 Task: Open an excel sheet and write heading  Sparkle Sales. Add 10 people name  'Joshua Rivera, Zoey Coleman, Ryan Wright, Addison Bailey, Jonathan Simmons, Brooklyn Ward, Caleb Barnes, Audrey Collins, Gabriel Perry, Sofia Bell'Item code in between  1005-1056. Product range in between  1000-5000. Add Products   ASICS Shoe, Brooks Shoe, Clarks Shoe, Crocs Shoe, Dr. Martens Shoe, Ecco Shoe, Fila Shoe, Hush Puppies Shoe, Jordan Shoe, K-Swiss Shoe.Choose quantity  2 to 5 commission 2 percent Total Add Amount. Save page  Sparkle Sales templetes book
Action: Mouse moved to (119, 175)
Screenshot: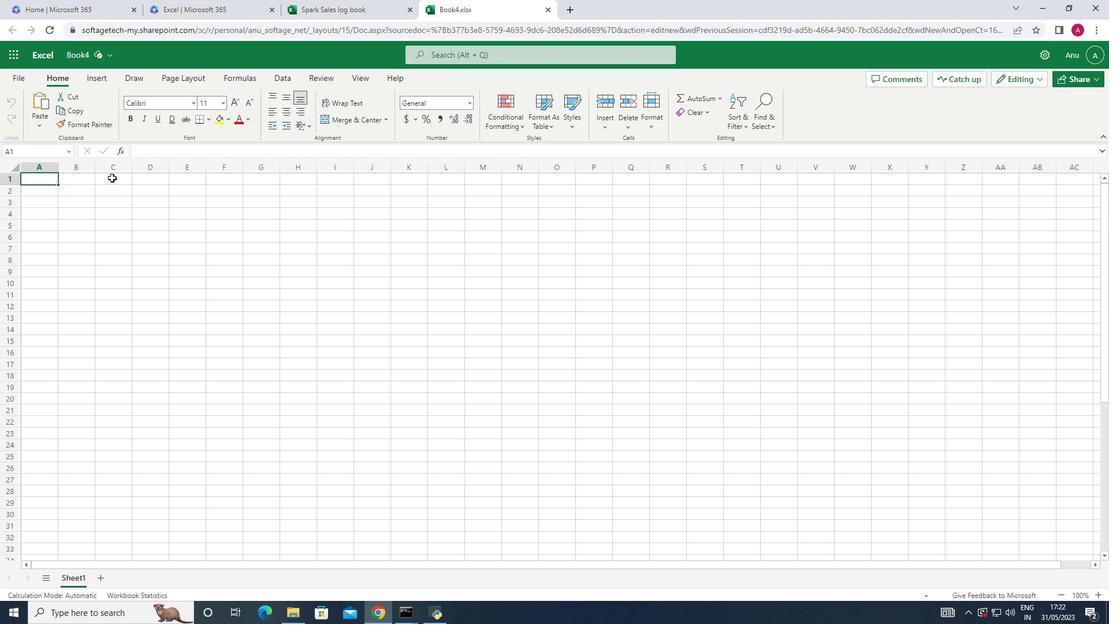 
Action: Mouse pressed left at (119, 175)
Screenshot: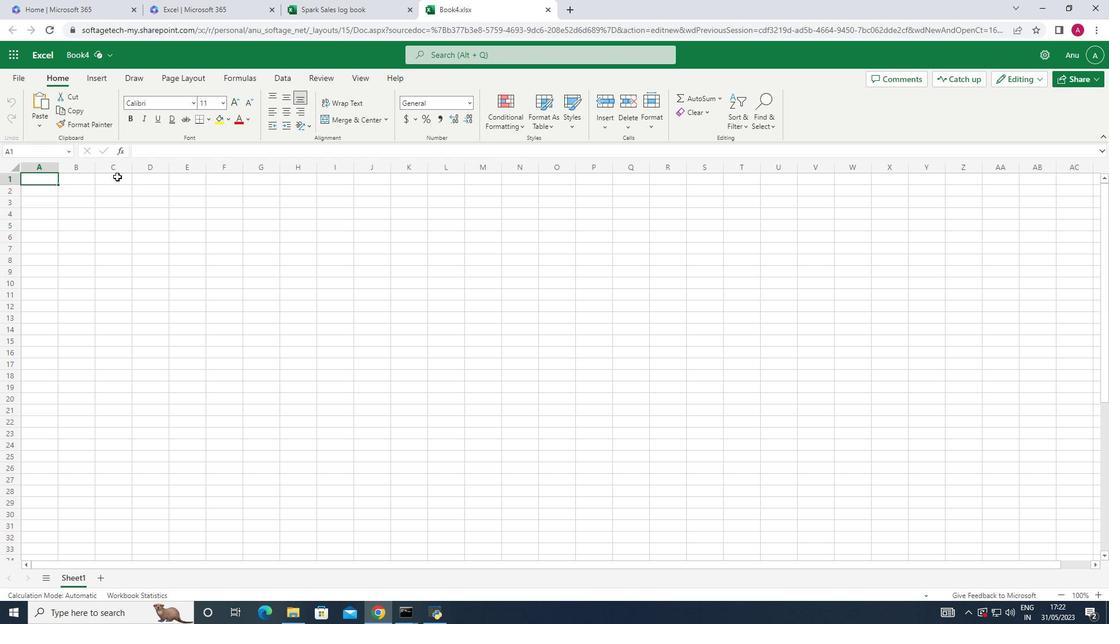 
Action: Key pressed <Key.shift>Sparkle<Key.space><Key.shift>Sales
Screenshot: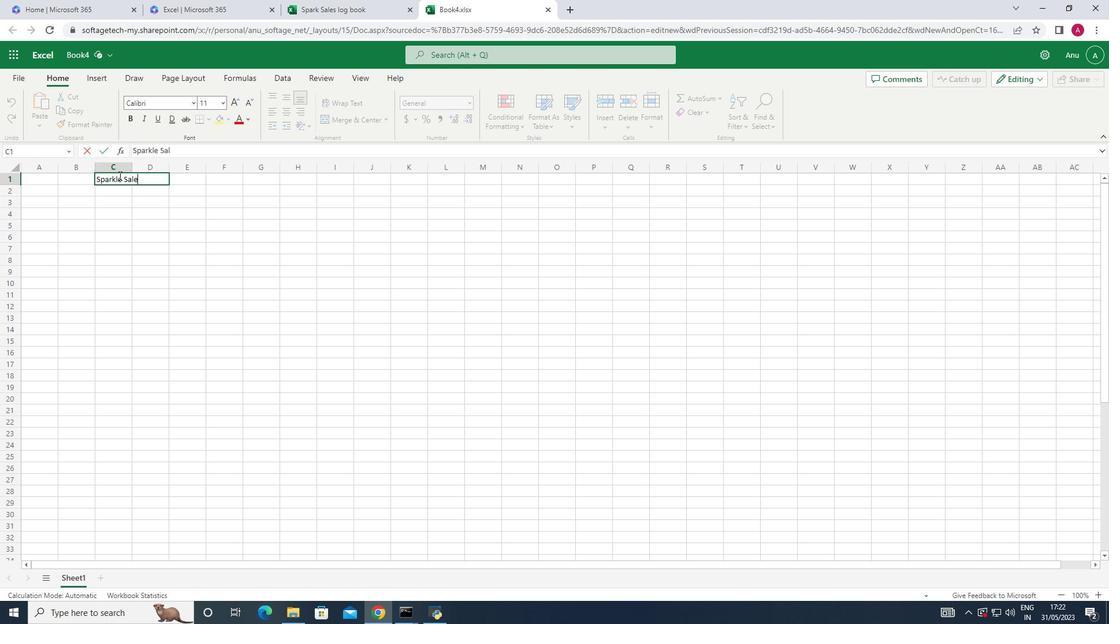 
Action: Mouse moved to (35, 193)
Screenshot: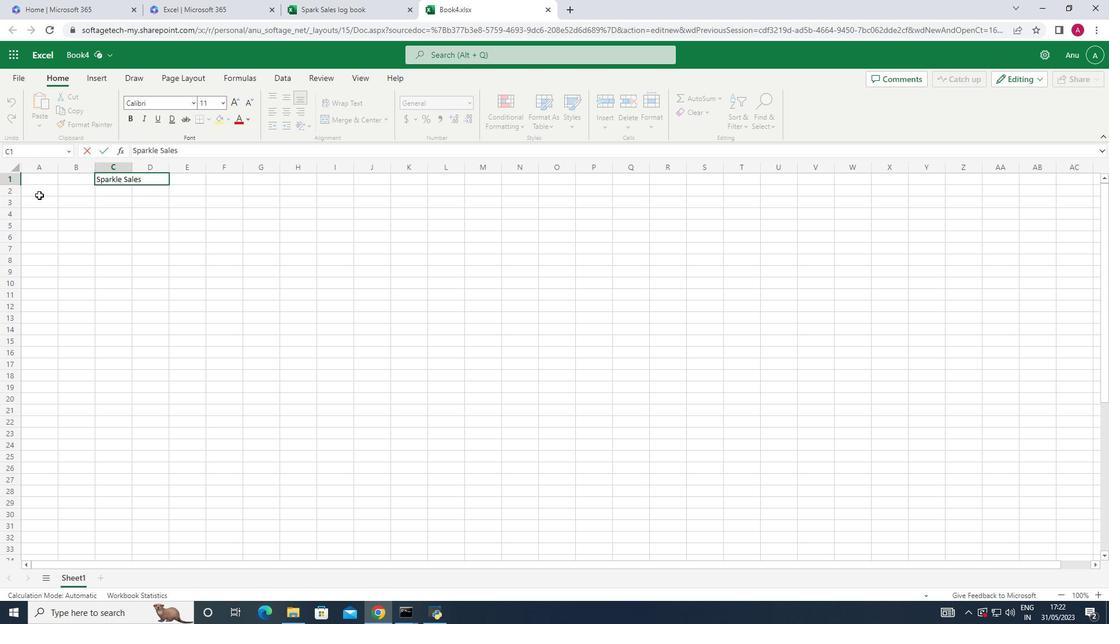 
Action: Mouse pressed left at (35, 193)
Screenshot: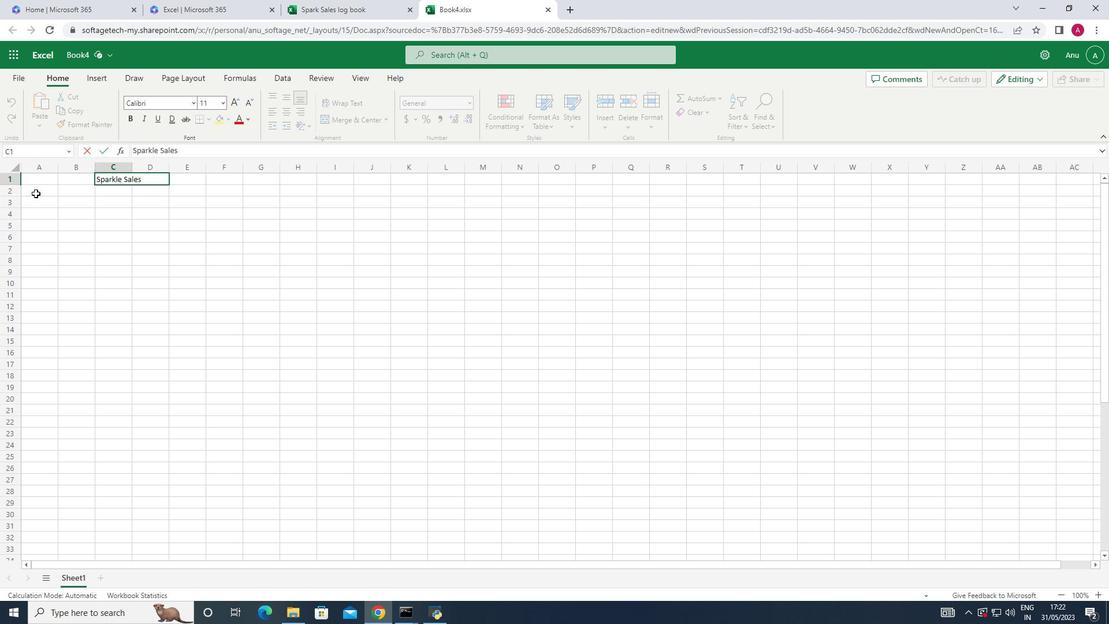 
Action: Key pressed <Key.shift>Name<Key.down><Key.shift>Joshua<Key.space><Key.shift>Rivera<Key.down><Key.shift><Key.shift>Zoey<Key.space><Key.shift><Key.shift><Key.shift>Coleman<Key.down><Key.shift>Ryan<Key.space><Key.shift>Wright<Key.down><Key.shift>Addison<Key.space><Key.shift>Bailey<Key.down><Key.shift_r><Key.shift_r><Key.shift_r><Key.shift_r><Key.shift_r><Key.shift_r><Key.shift_r><Key.shift_r>Jonathan<Key.space><Key.shift>Simmona<Key.backspace>s<Key.down><Key.shift><Key.shift><Key.shift><Key.shift><Key.shift><Key.shift><Key.shift><Key.shift><Key.shift><Key.shift><Key.shift><Key.shift><Key.shift><Key.shift><Key.shift><Key.shift><Key.shift>Brooklyn<Key.space><Key.shift>Ward<Key.down><Key.shift>Caleb<Key.space><Key.shift>Be<Key.backspace>arnes<Key.down><Key.shift>Audrey<Key.space><Key.shift>Collins<Key.down><Key.shift><Key.shift><Key.shift>Gabriel<Key.space><Key.shift_r>Peer<Key.backspace><Key.backspace>rry<Key.down><Key.shift>Sofia<Key.space><Key.shift>Bell
Screenshot: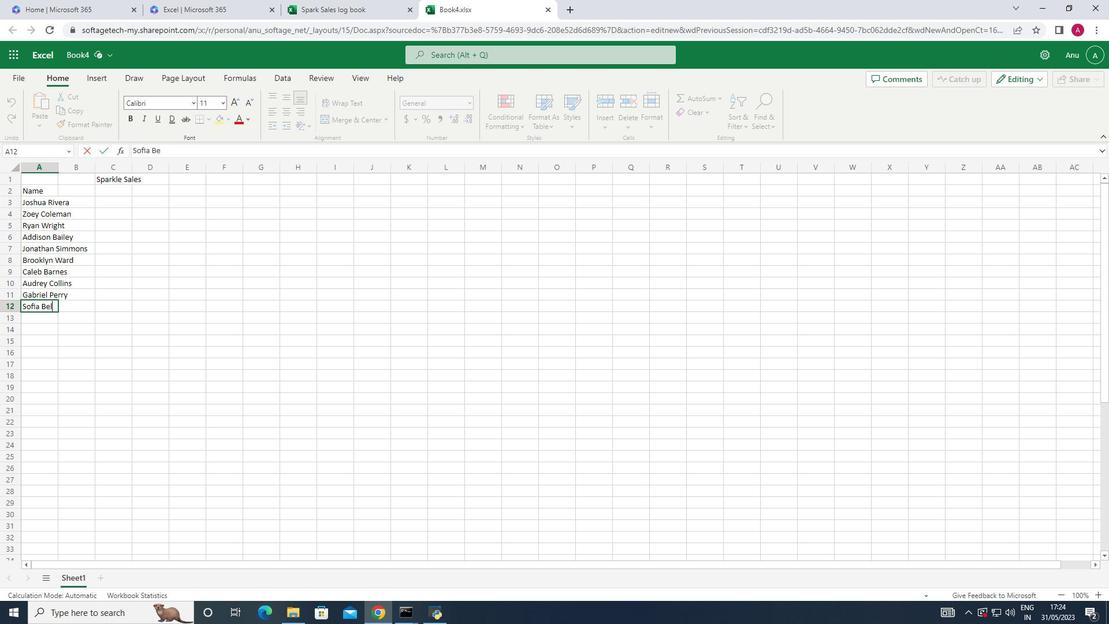 
Action: Mouse moved to (57, 170)
Screenshot: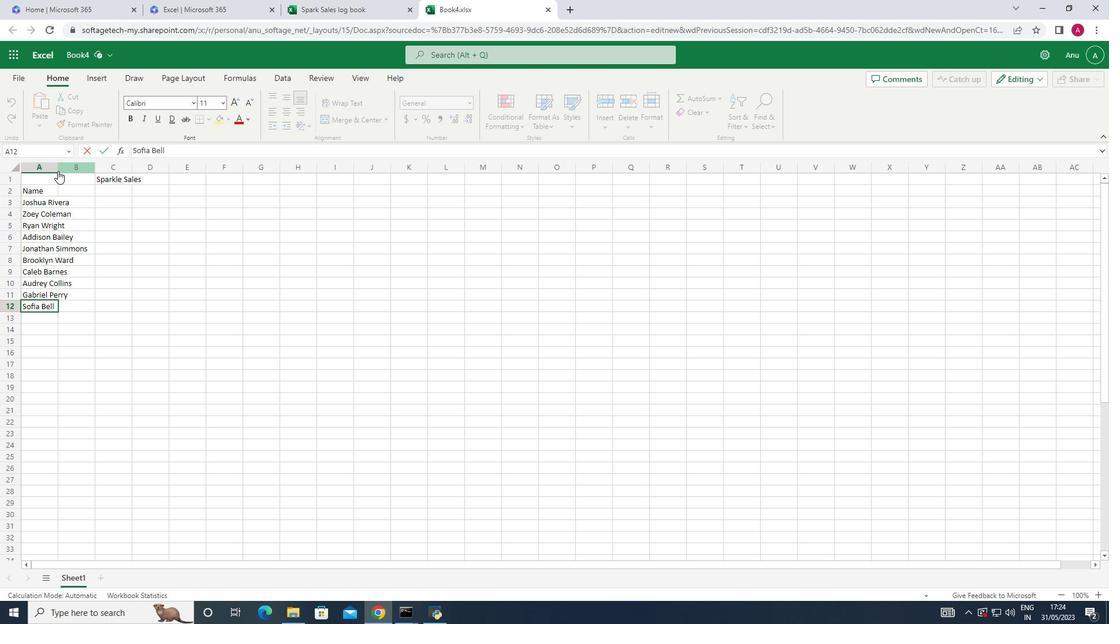 
Action: Mouse pressed left at (57, 170)
Screenshot: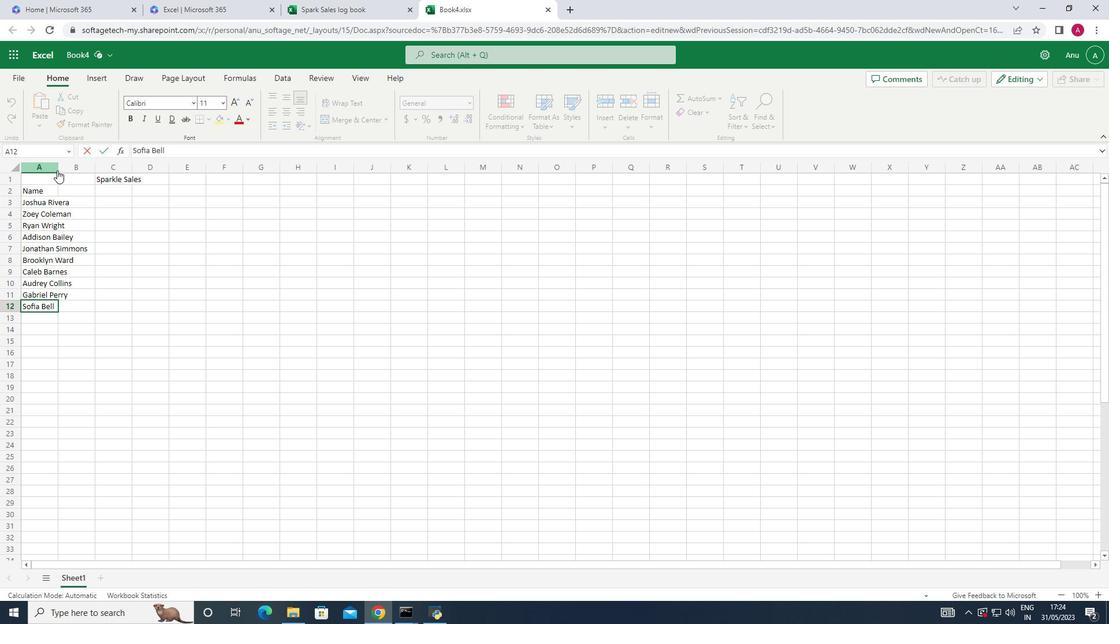 
Action: Mouse moved to (55, 166)
Screenshot: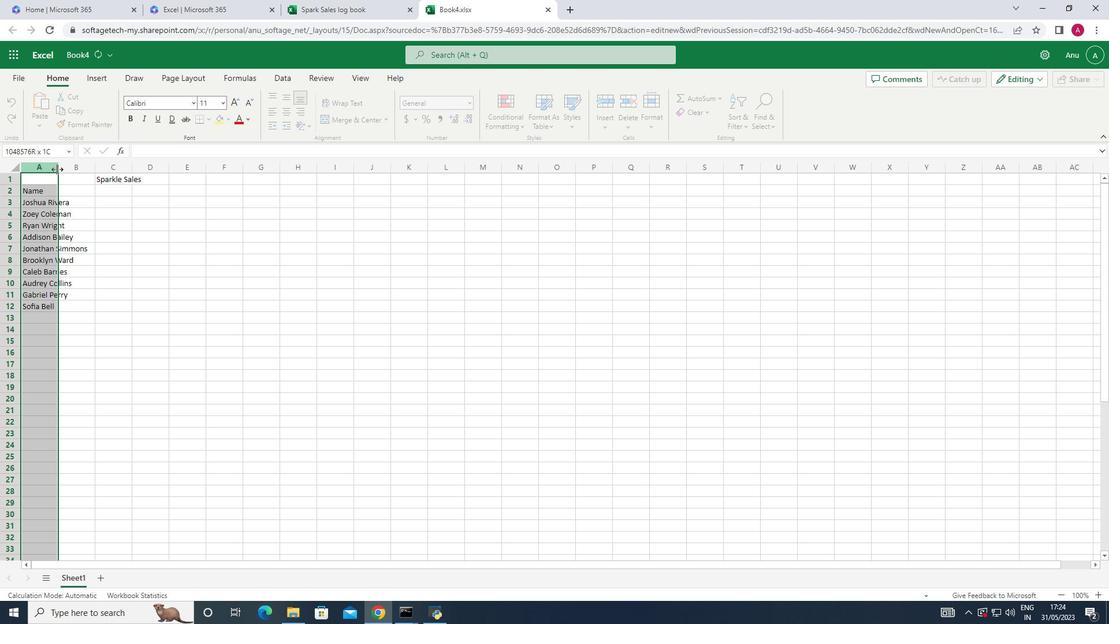 
Action: Mouse pressed left at (55, 166)
Screenshot: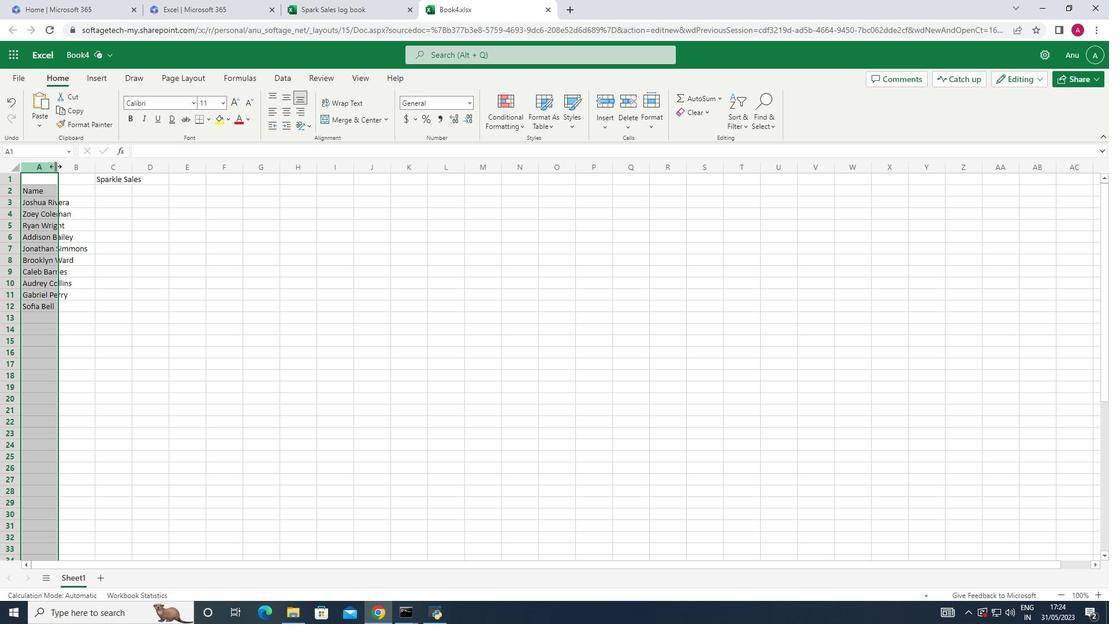 
Action: Mouse pressed left at (55, 166)
Screenshot: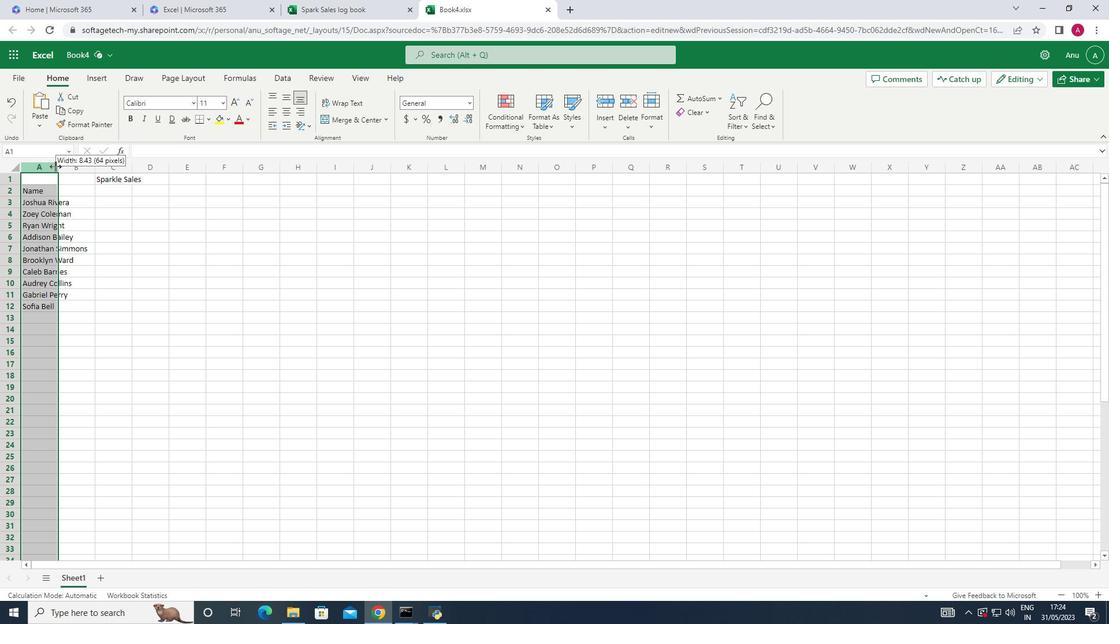 
Action: Mouse moved to (108, 194)
Screenshot: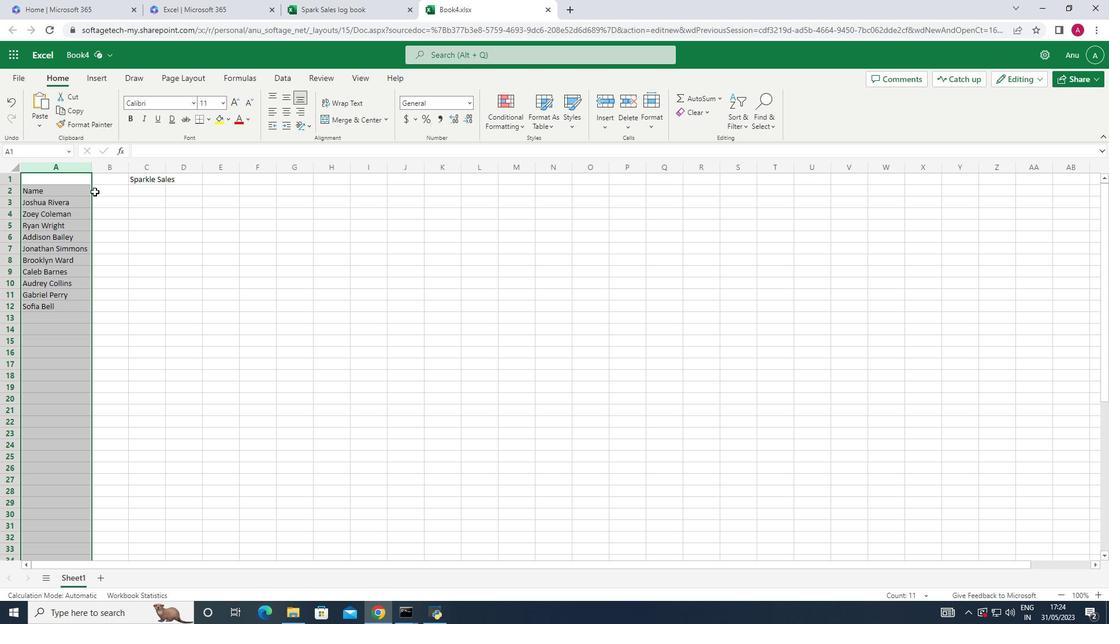 
Action: Mouse pressed left at (108, 194)
Screenshot: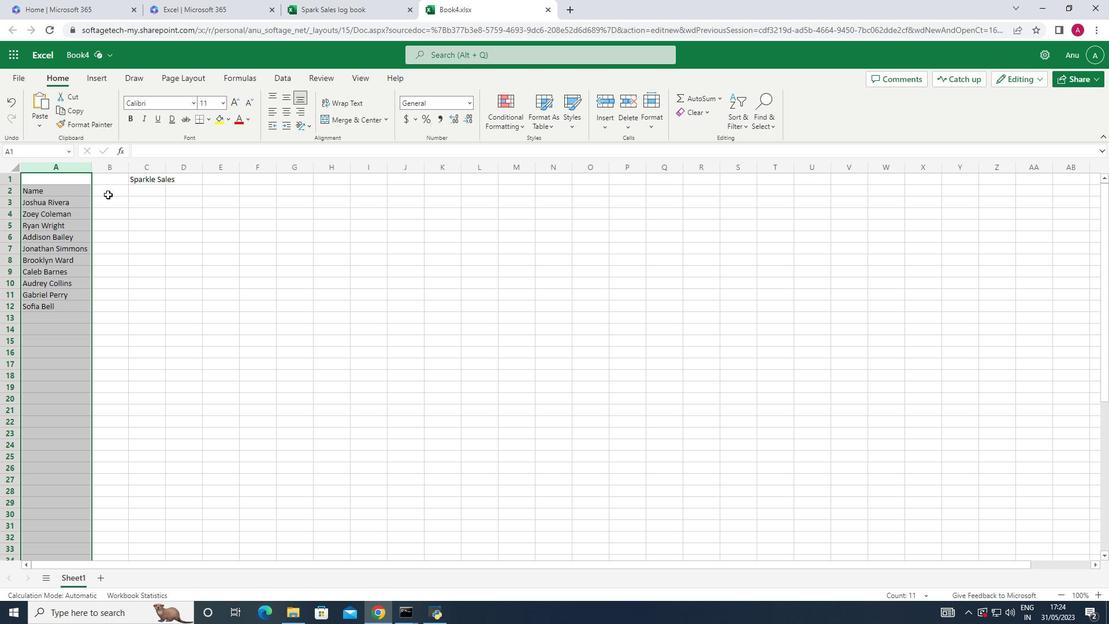 
Action: Key pressed <Key.shift_r>Item<Key.space><Key.shift>Code<Key.down>1005<Key.down>1008<Key.down>1010<Key.down>1026<Key.down>1030<Key.down>1032<Key.down>1045<Key.down>1047<Key.down>1050<Key.down>1056
Screenshot: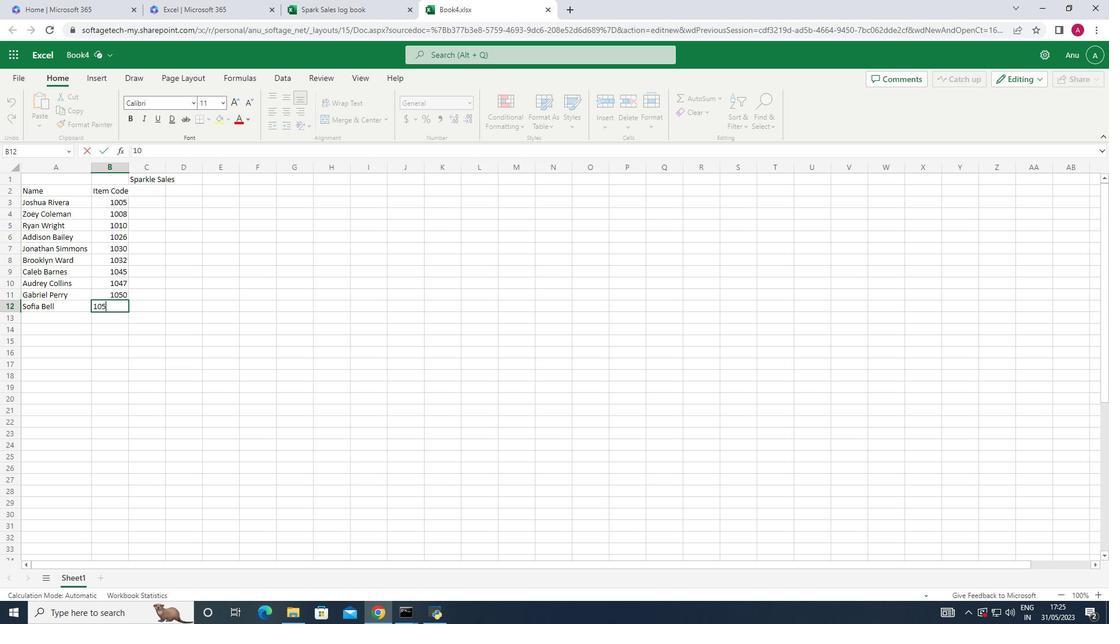 
Action: Mouse moved to (139, 195)
Screenshot: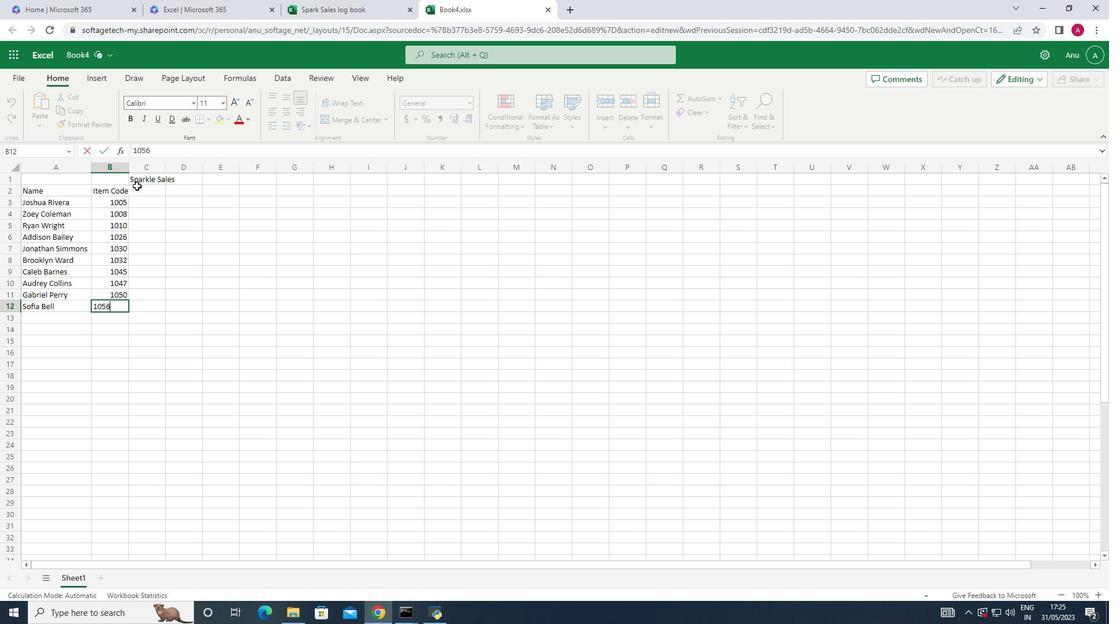 
Action: Mouse pressed left at (139, 195)
Screenshot: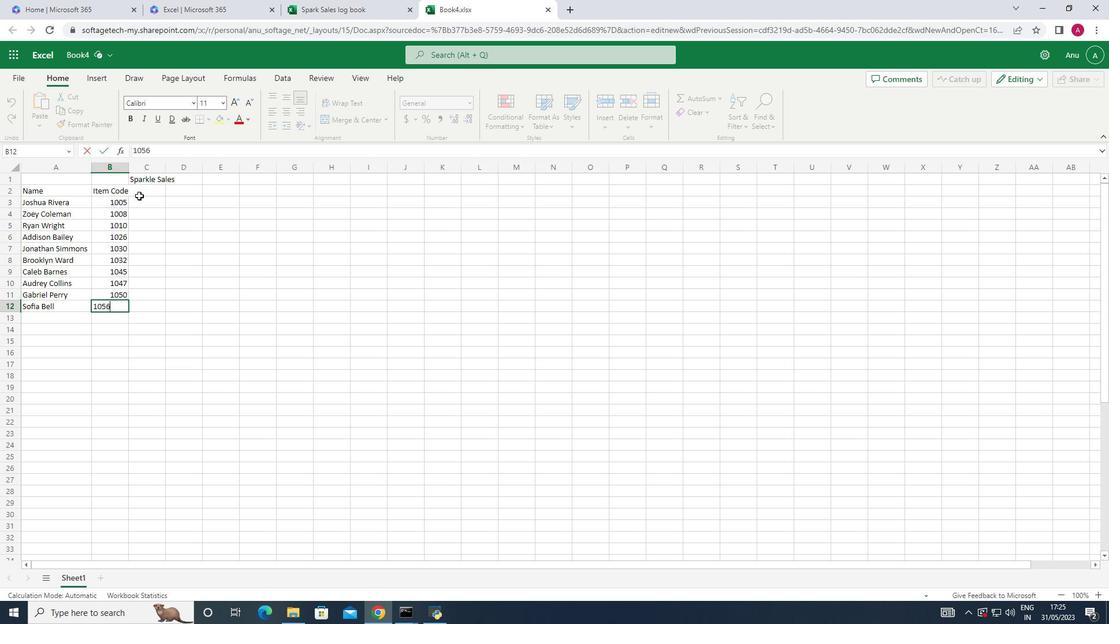 
Action: Mouse moved to (101, 189)
Screenshot: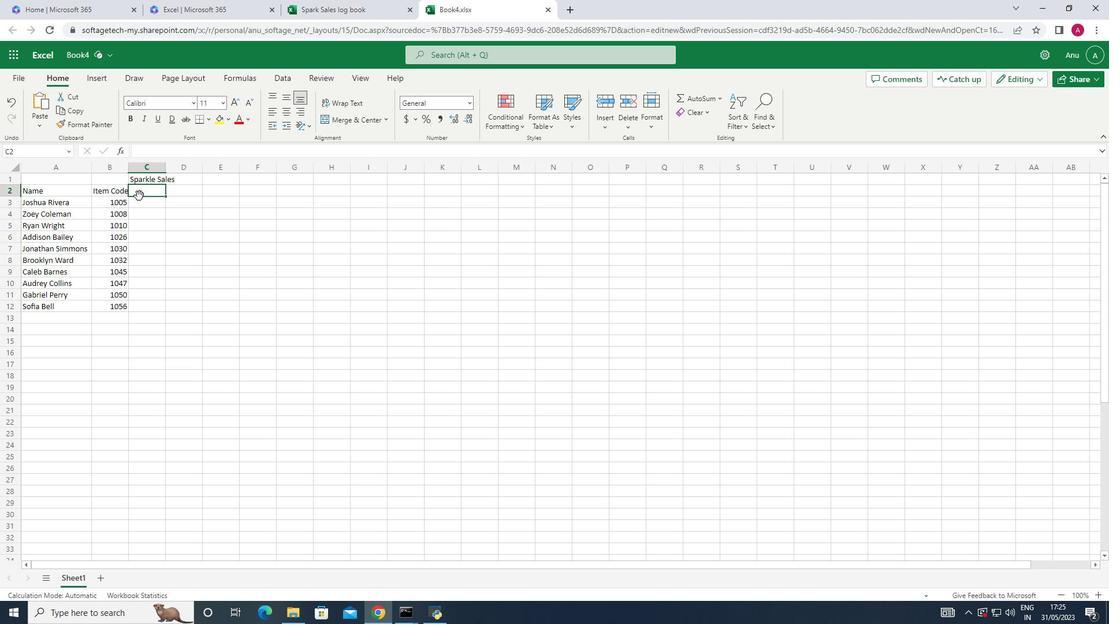 
Action: Key pressed <Key.shift_r>Product<Key.space><Key.shift>Range<Key.down>1000<Key.down>2200<Key.down>2500<Key.down>3000<Key.down>3300<Key.down>4000<Key.down>4200<Key.down>4300<Key.down>4700<Key.right>5<Key.backspace><Key.left><Key.down>5000
Screenshot: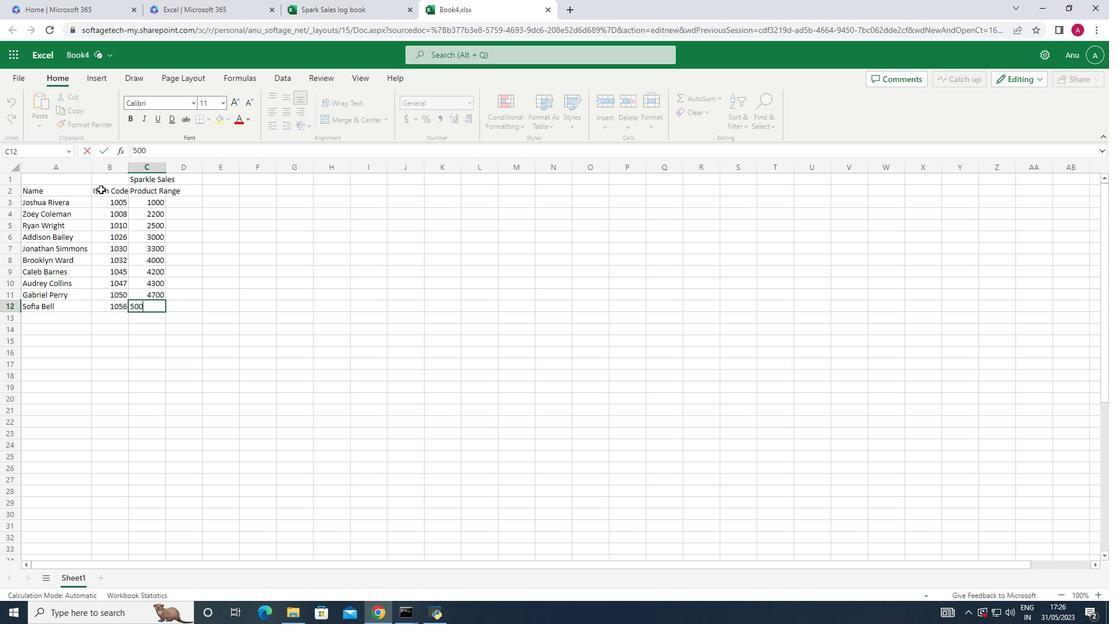 
Action: Mouse moved to (162, 167)
Screenshot: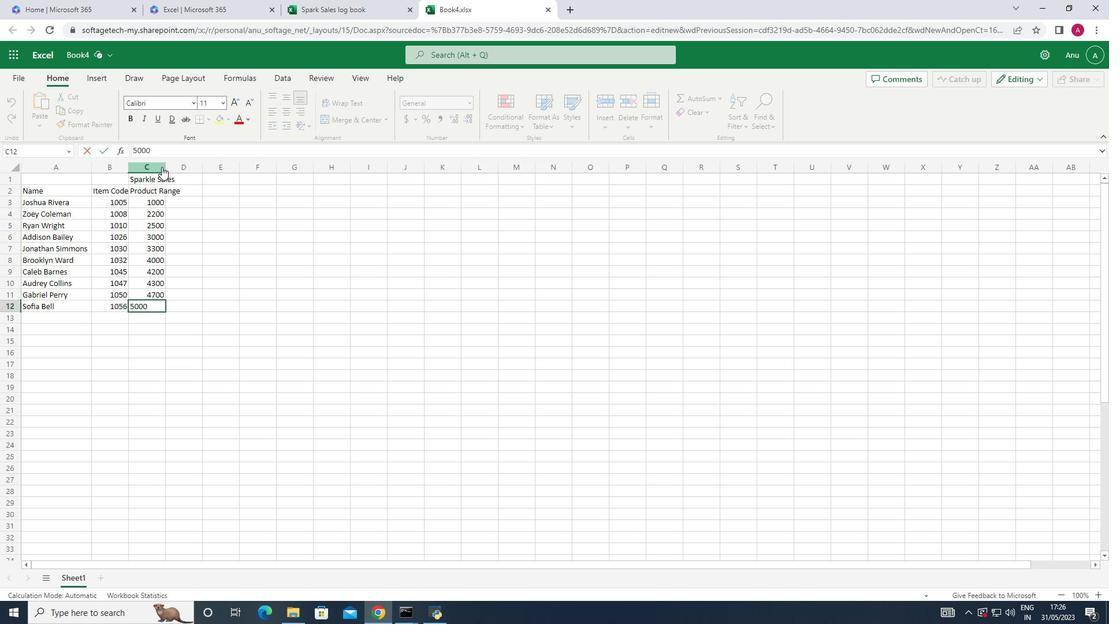 
Action: Mouse pressed left at (162, 167)
Screenshot: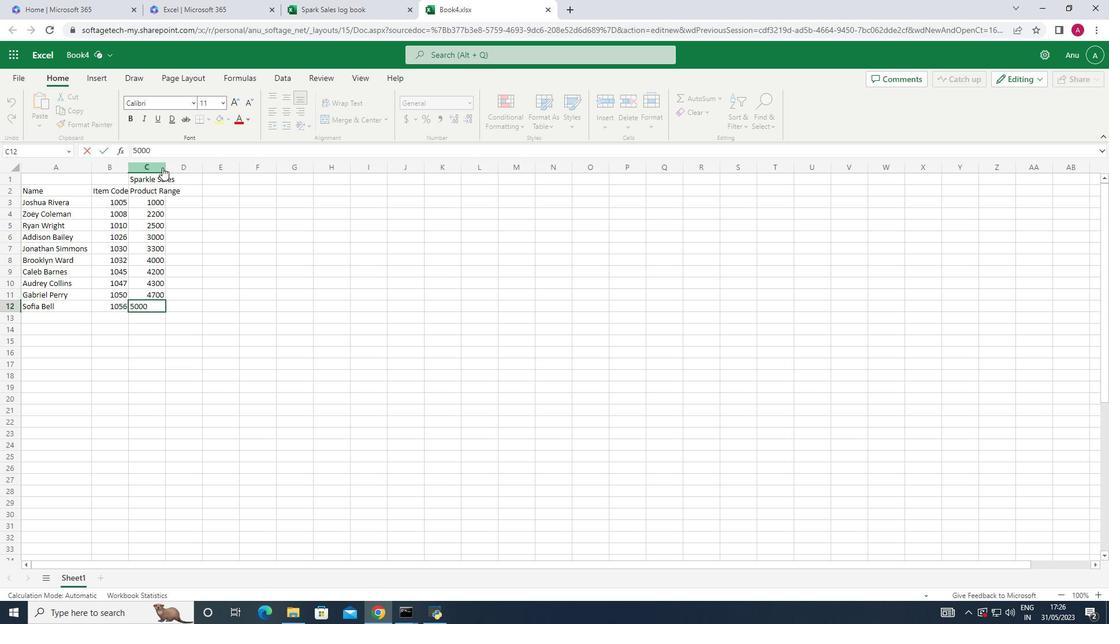 
Action: Mouse moved to (162, 167)
Screenshot: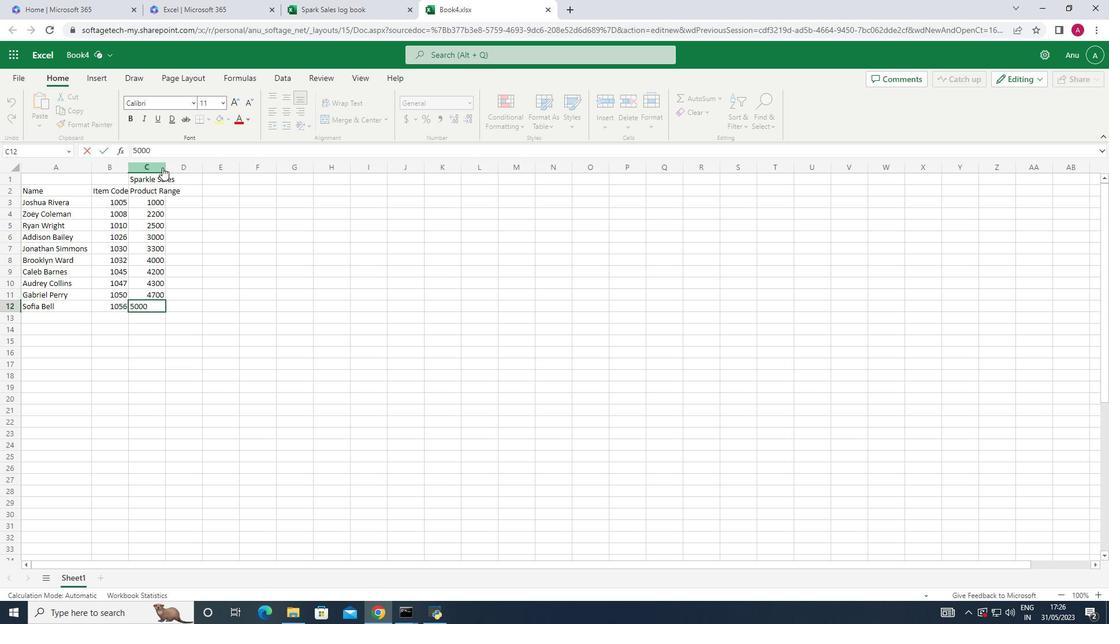 
Action: Mouse pressed left at (162, 167)
Screenshot: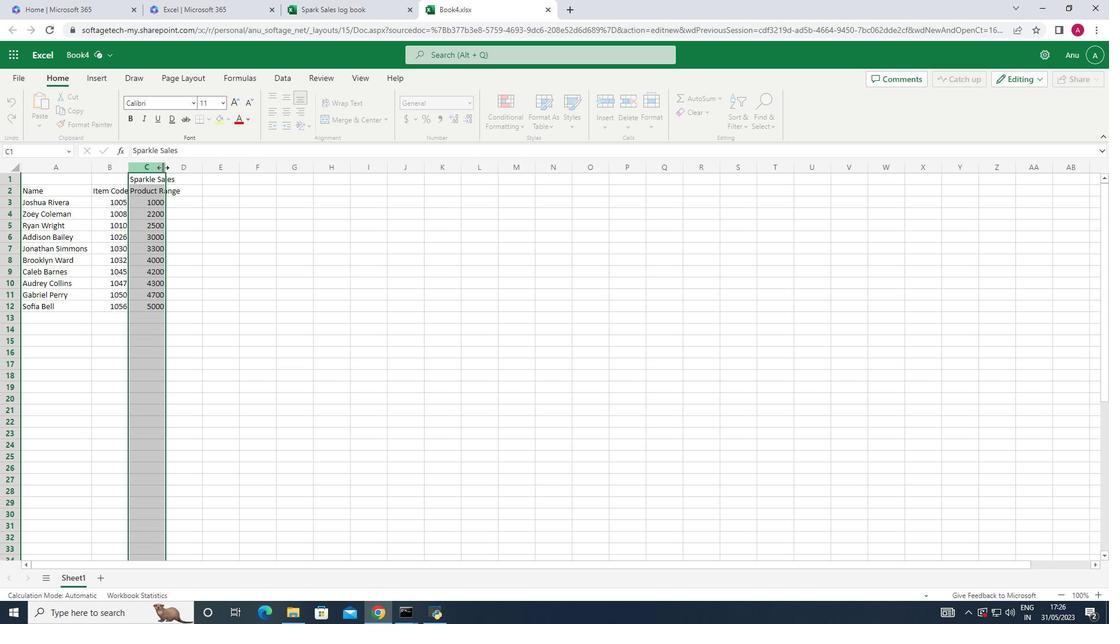 
Action: Mouse pressed left at (162, 167)
Screenshot: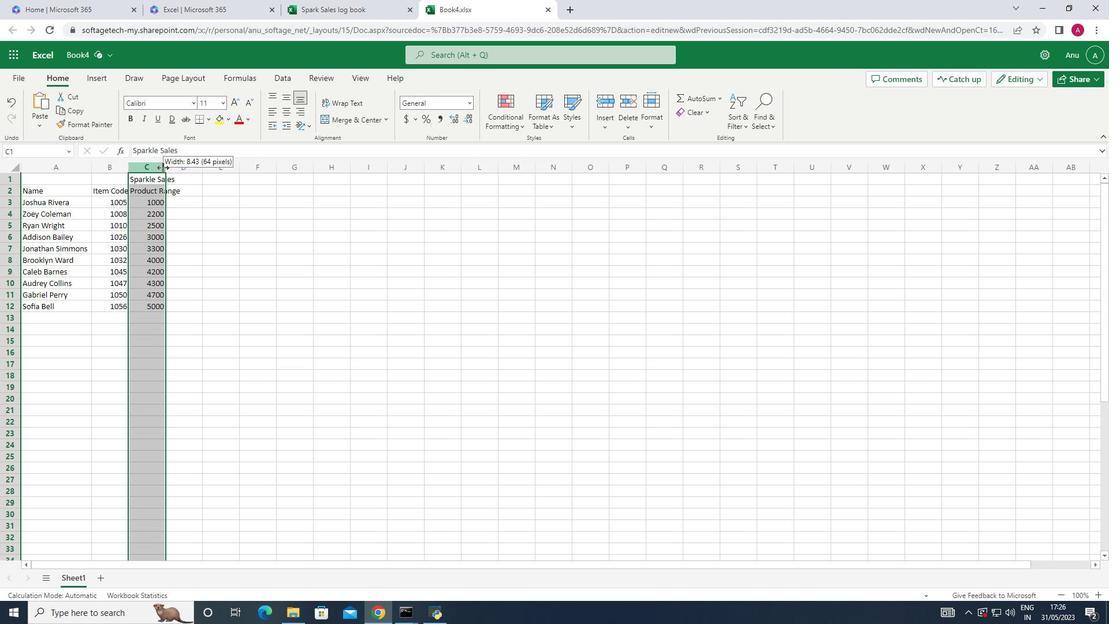 
Action: Mouse moved to (196, 187)
Screenshot: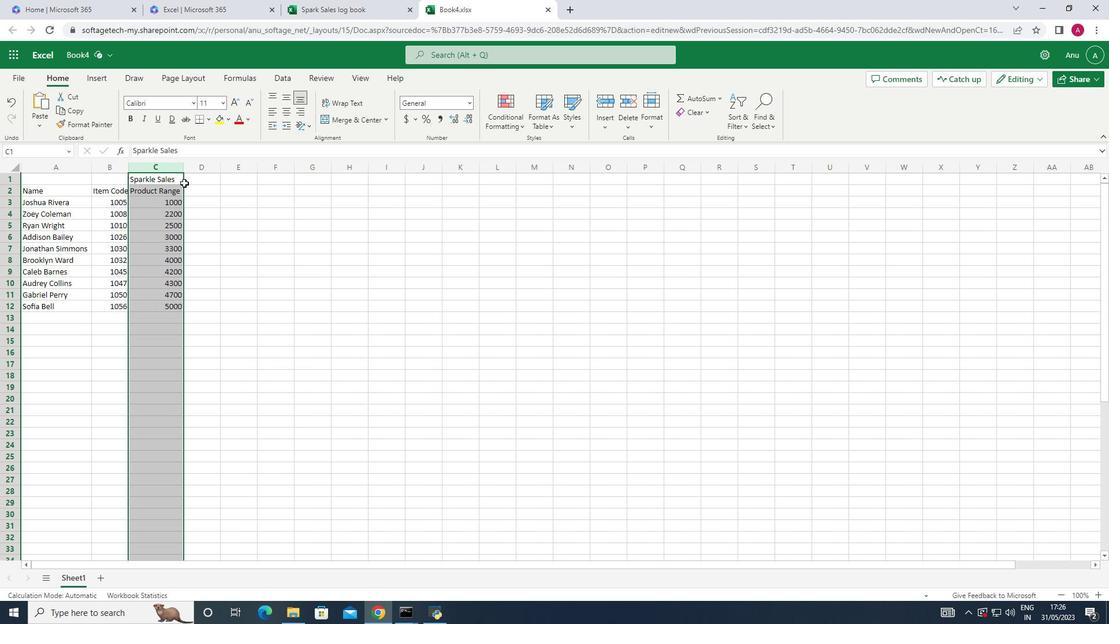 
Action: Mouse pressed left at (196, 187)
Screenshot: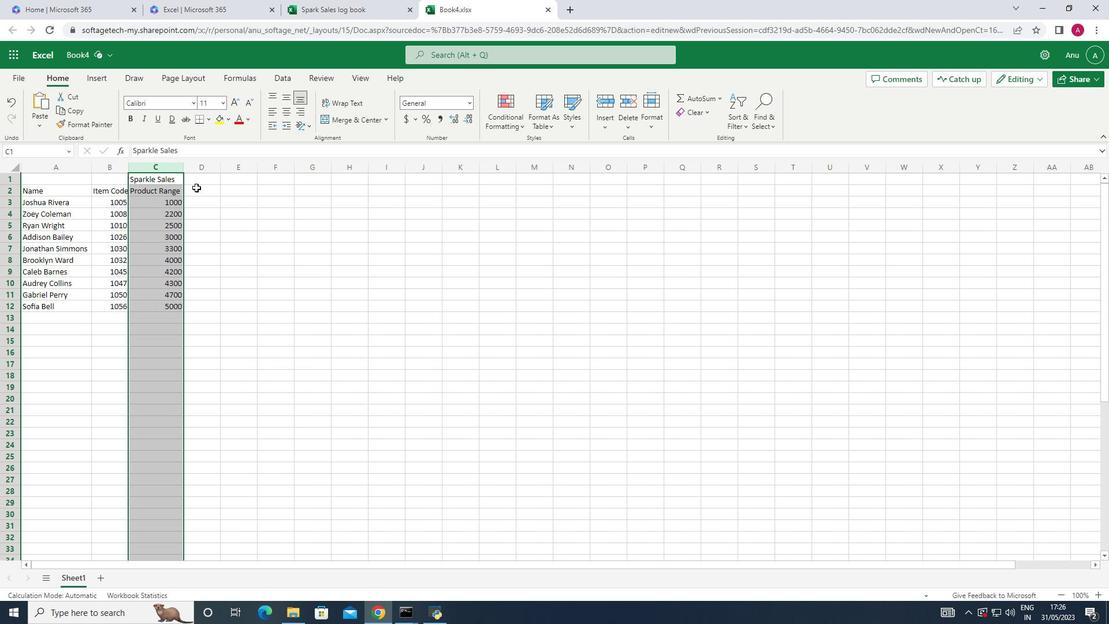 
Action: Mouse moved to (79, 212)
Screenshot: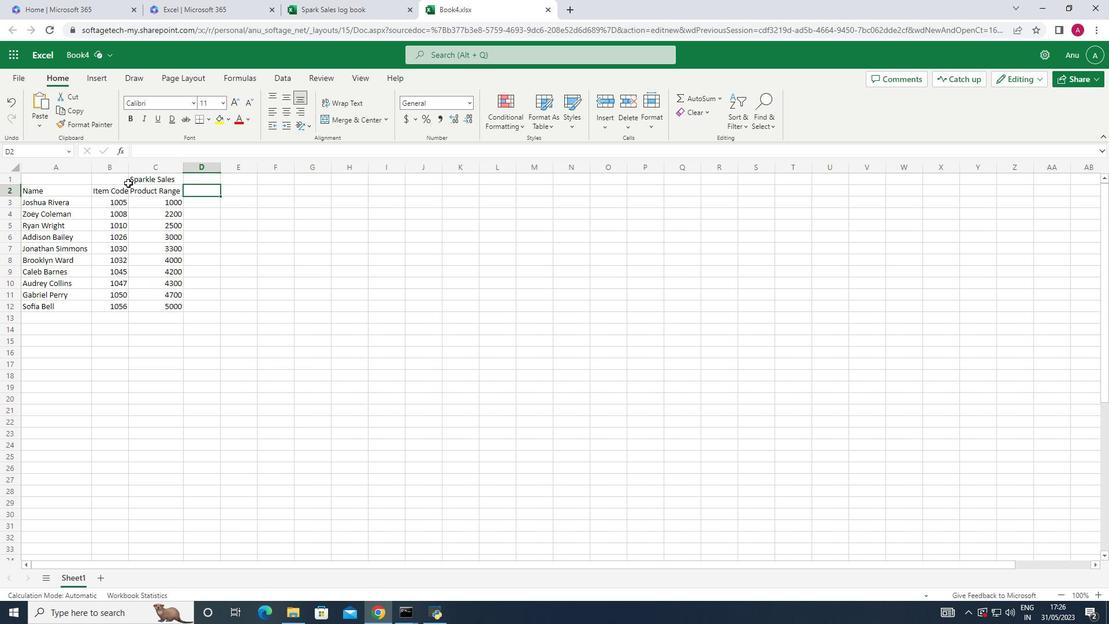 
Action: Key pressed <Key.shift_r>Products<Key.down><Key.shift>A<Key.shift>S<Key.shift_r>I<Key.shift>C<Key.shift>S<Key.space><Key.shift>Shoe<Key.down><Key.shift><Key.shift>Brooks<Key.space><Key.shift>Shoe<Key.down><Key.shift>Clarks<Key.space><Key.shift>Shoe<Key.down><Key.shift>Crocs<Key.space><Key.shift>Shoe<Key.down><Key.shift>Dr.<Key.shift_r>Martenes<Key.space><Key.shift>Shoe<Key.down><Key.shift>Ecco<Key.space><Key.shift>Shoe<Key.down><Key.shift>Fila<Key.space><Key.shift>Shoe<Key.down><Key.shift>Hush<Key.space><Key.shift_r>Puppies<Key.space><Key.shift>Shoe<Key.down><Key.shift_r>Jordan<Key.space><Key.shift>Shoe<Key.down><Key.shift_r>K-<Key.shift>Swiss<Key.space><Key.shift>Shoe
Screenshot: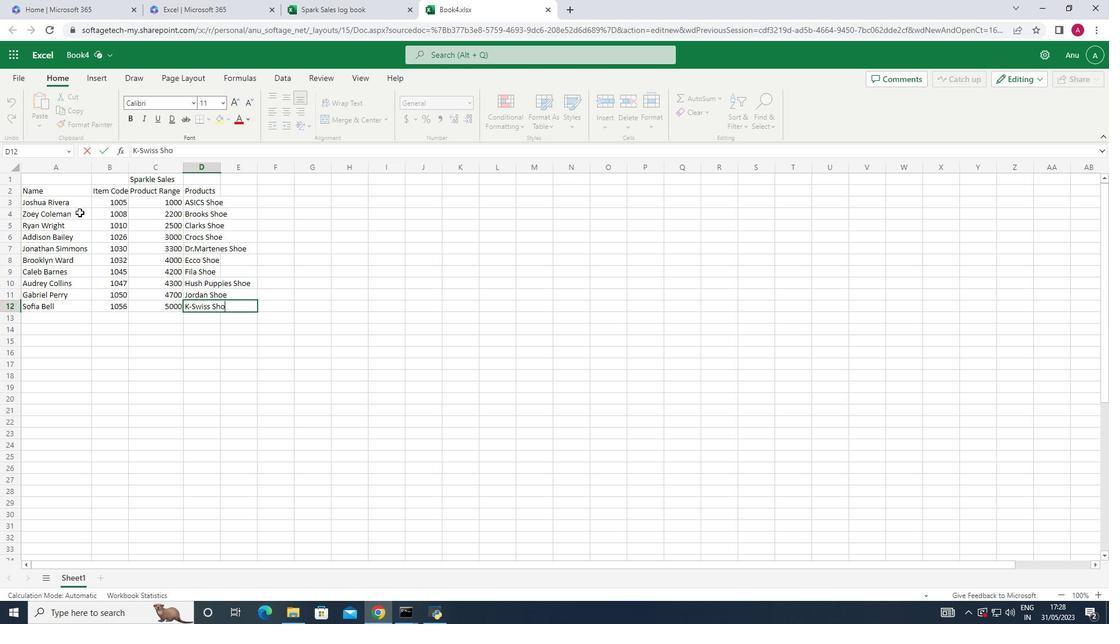 
Action: Mouse moved to (217, 168)
Screenshot: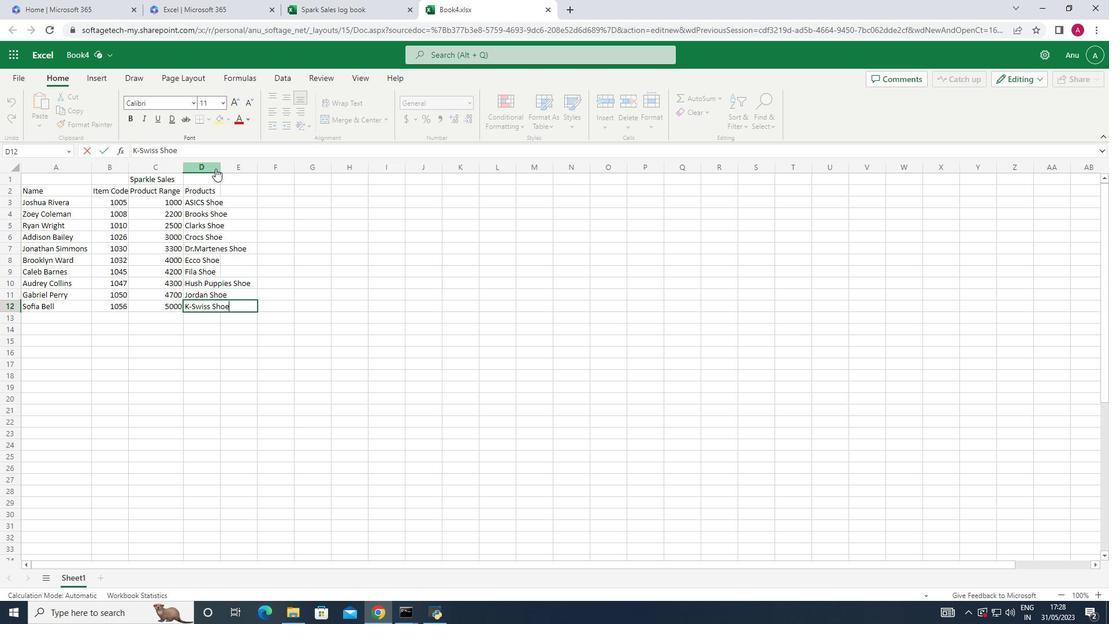 
Action: Mouse pressed left at (217, 168)
Screenshot: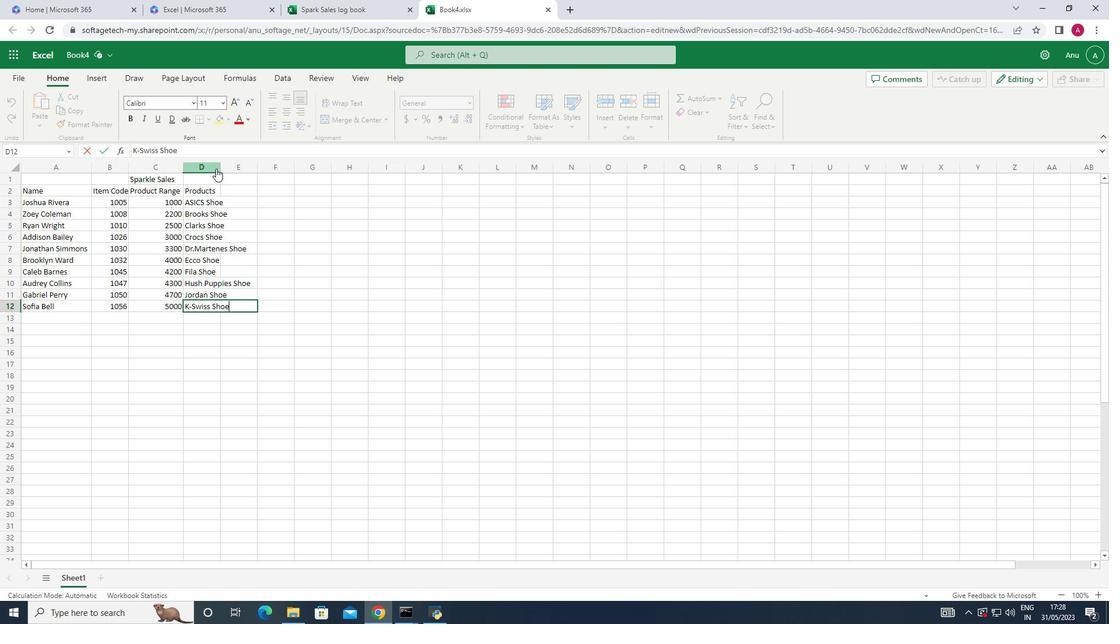 
Action: Mouse moved to (220, 168)
Screenshot: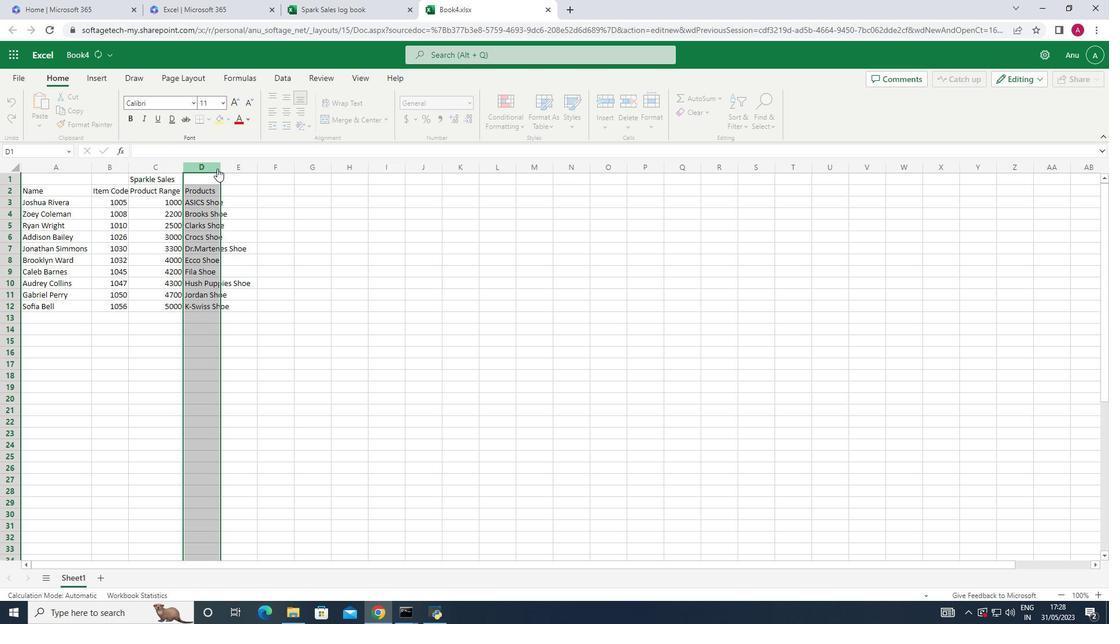 
Action: Mouse pressed left at (220, 168)
Screenshot: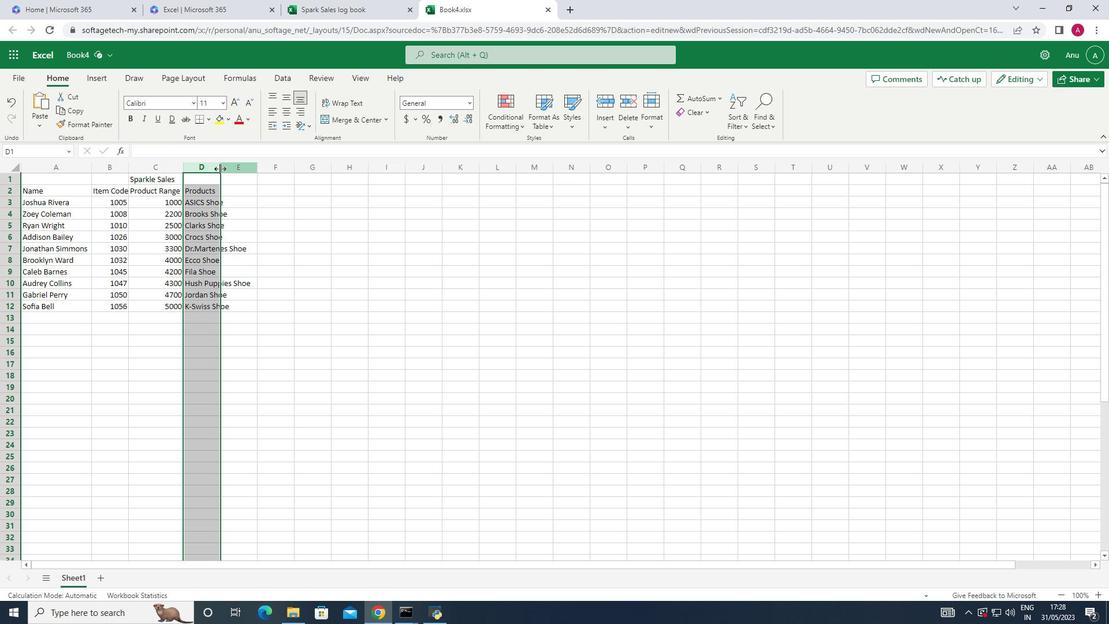 
Action: Mouse pressed left at (220, 168)
Screenshot: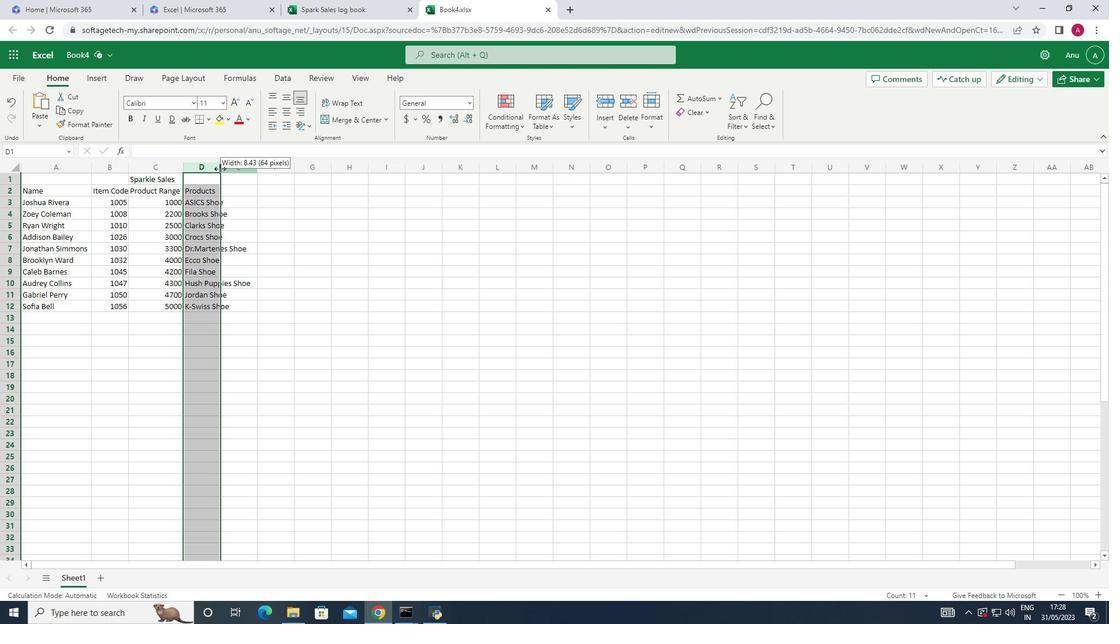 
Action: Mouse moved to (265, 186)
Screenshot: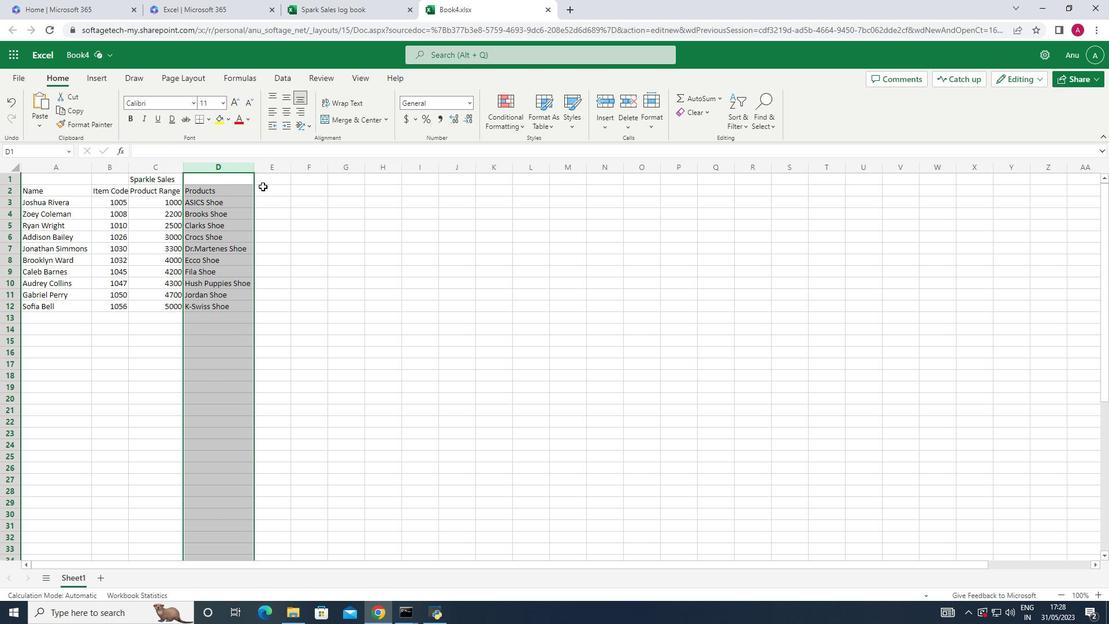
Action: Mouse pressed left at (265, 186)
Screenshot: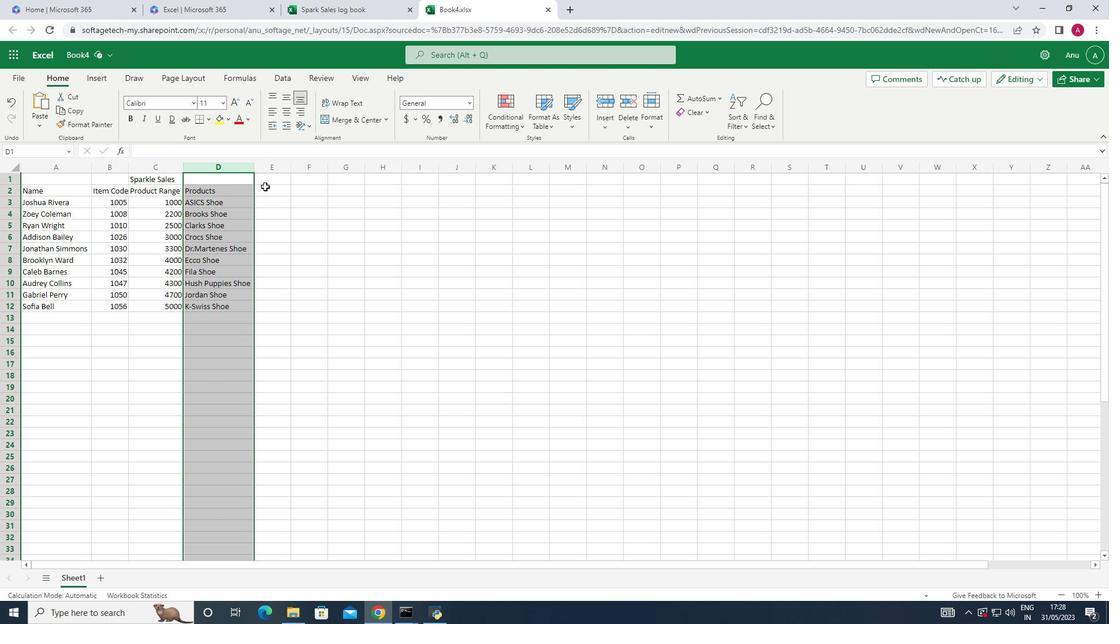 
Action: Mouse moved to (219, 164)
Screenshot: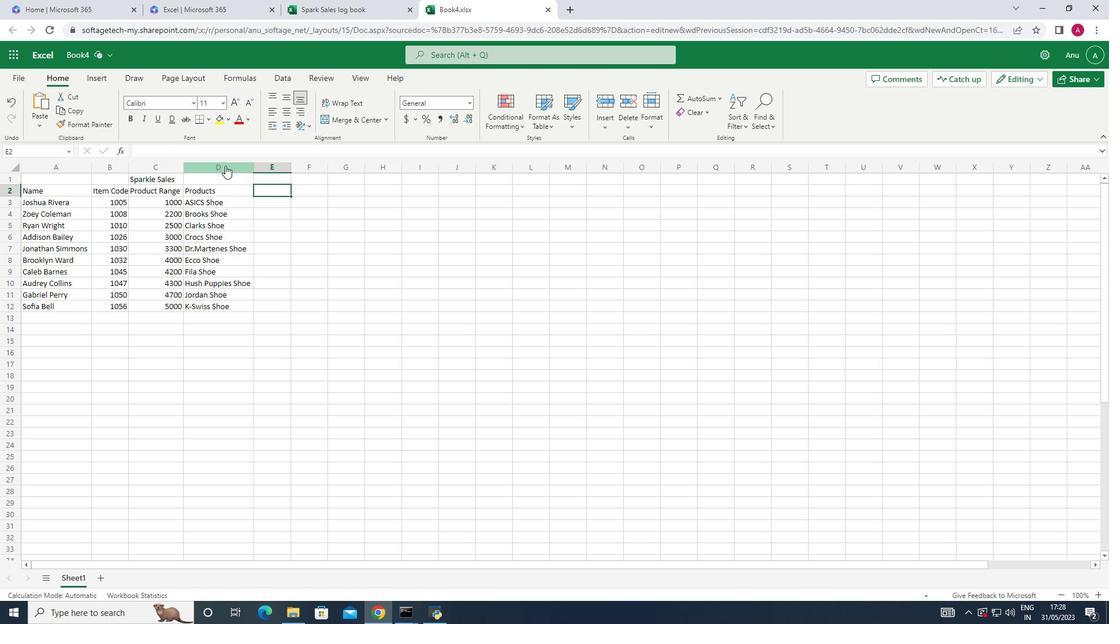 
Action: Key pressed <Key.shift>Qua
Screenshot: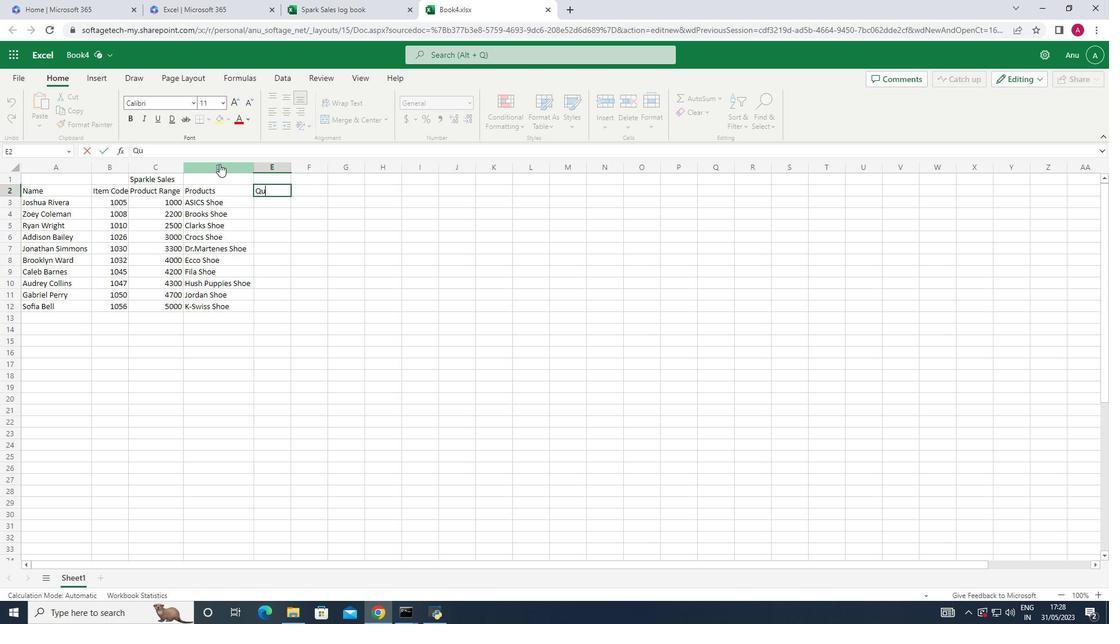 
Action: Mouse moved to (219, 163)
Screenshot: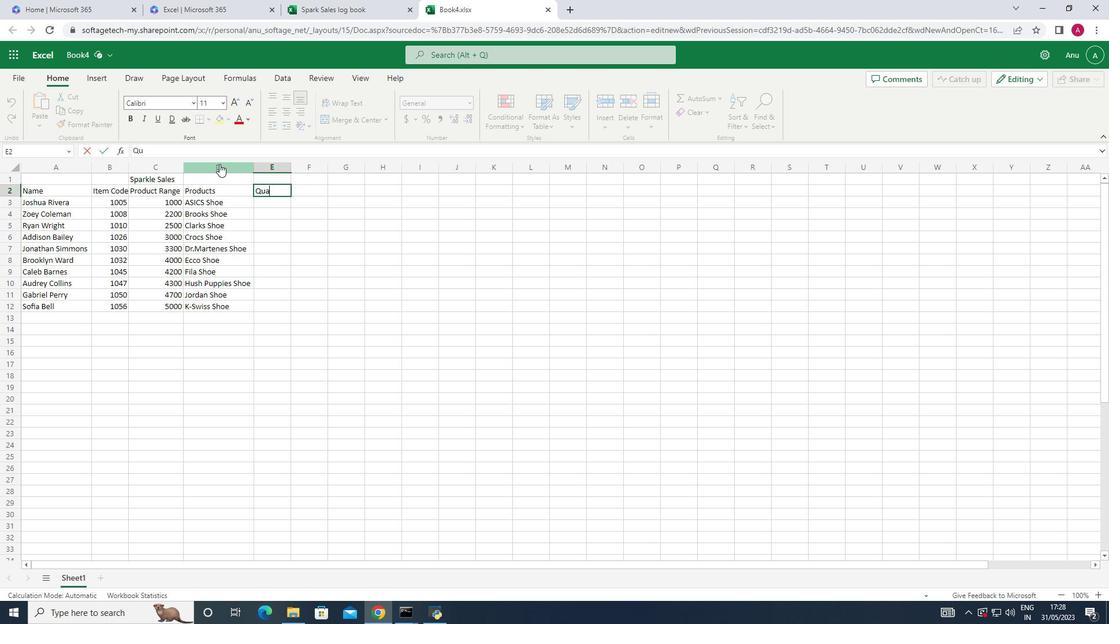 
Action: Key pressed ntity
Screenshot: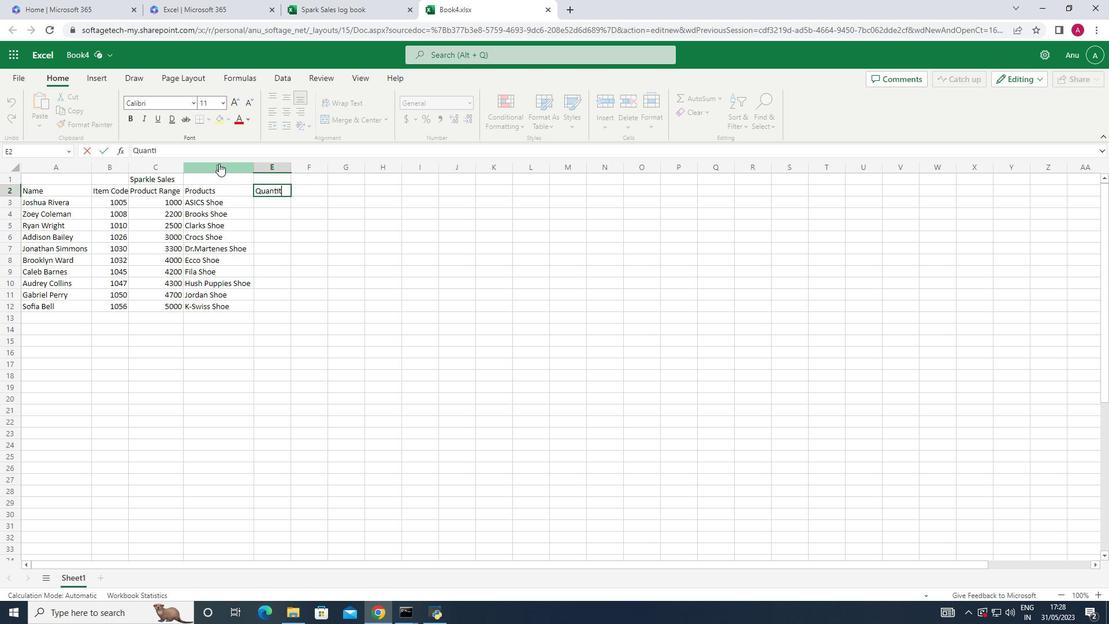 
Action: Mouse moved to (269, 205)
Screenshot: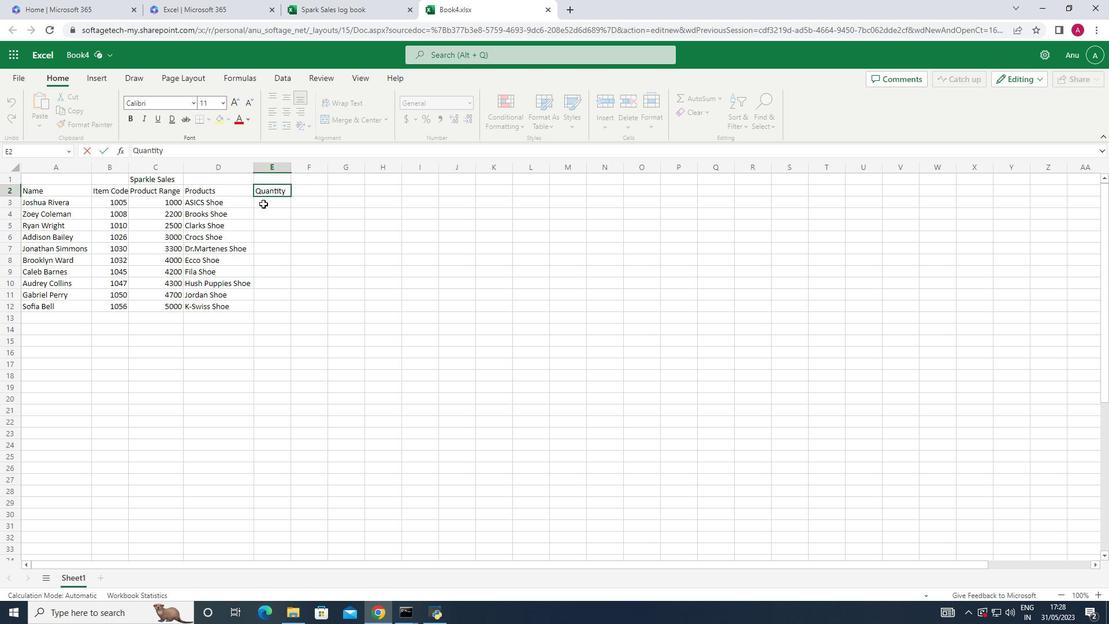 
Action: Mouse pressed left at (269, 205)
Screenshot: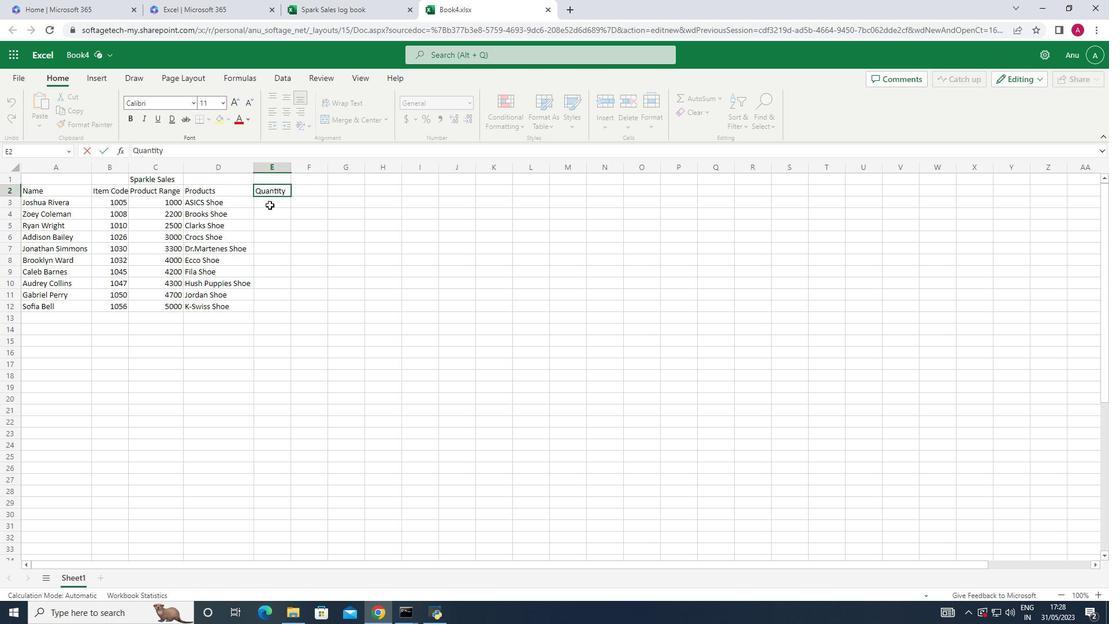 
Action: Mouse moved to (214, 193)
Screenshot: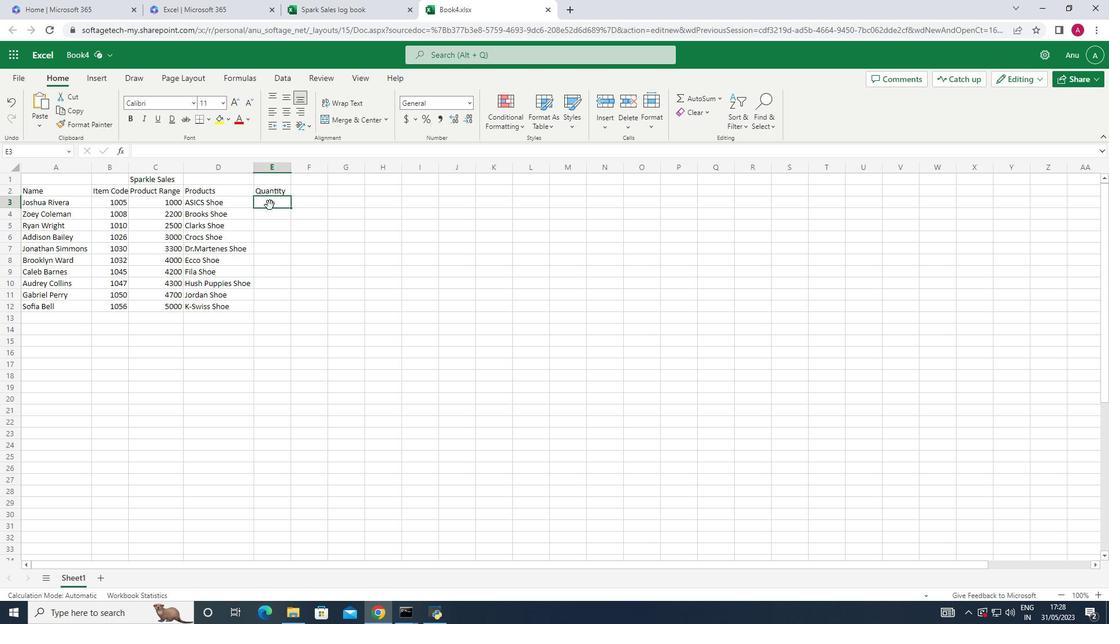 
Action: Key pressed 2<Key.down>3<Key.down>4<Key.down>5<Key.down>2<Key.down>3<Key.down>4<Key.down>3<Key.down>5<Key.down>4
Screenshot: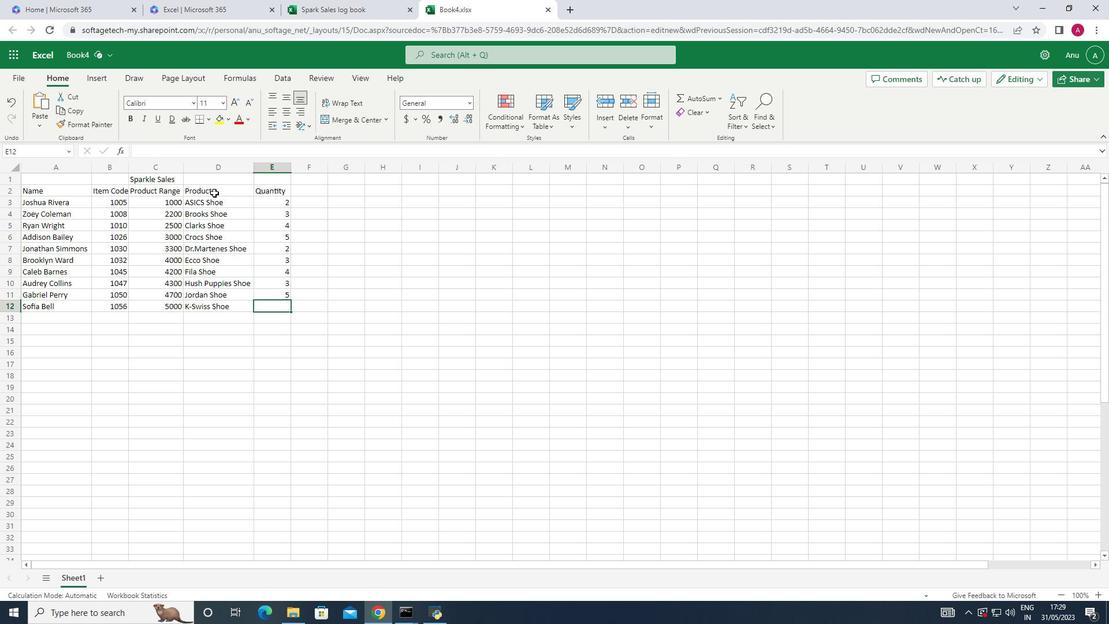
Action: Mouse moved to (306, 191)
Screenshot: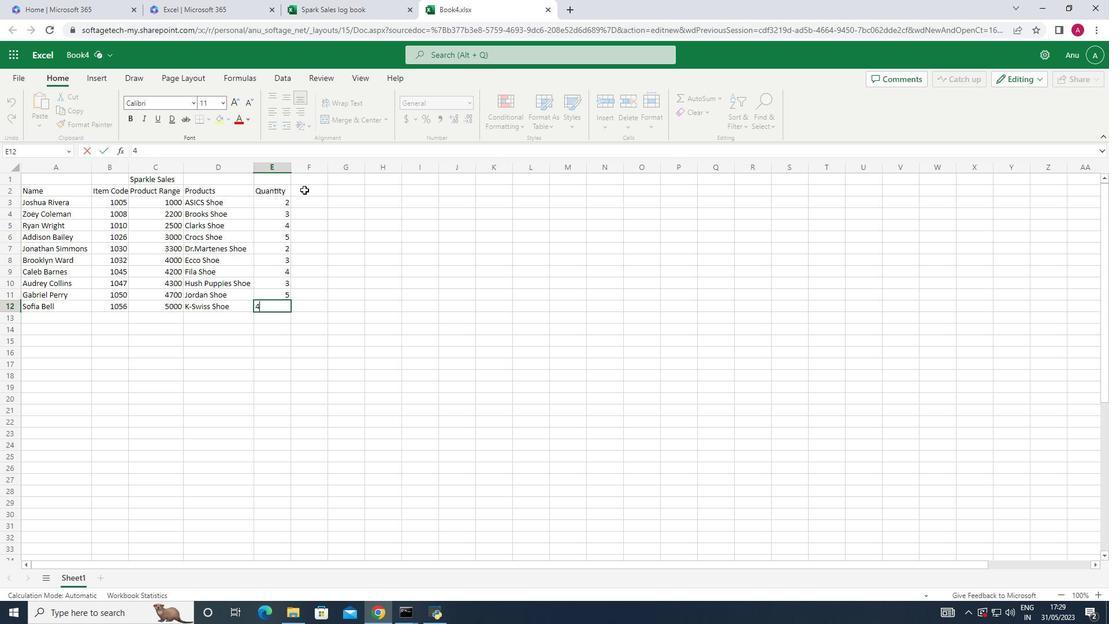 
Action: Mouse pressed left at (306, 191)
Screenshot: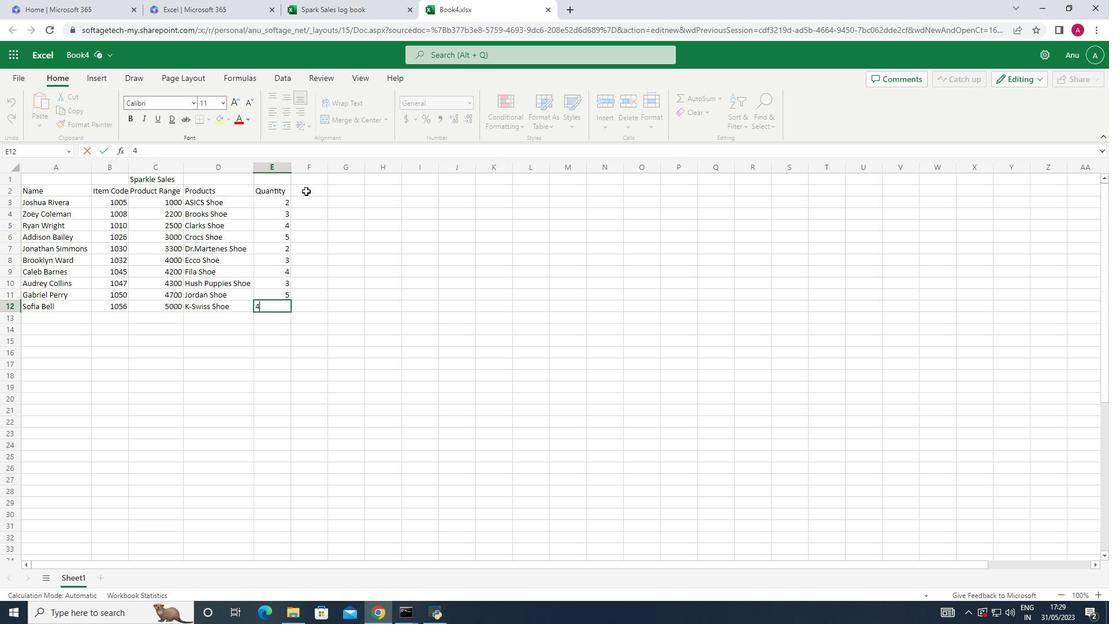 
Action: Mouse moved to (250, 183)
Screenshot: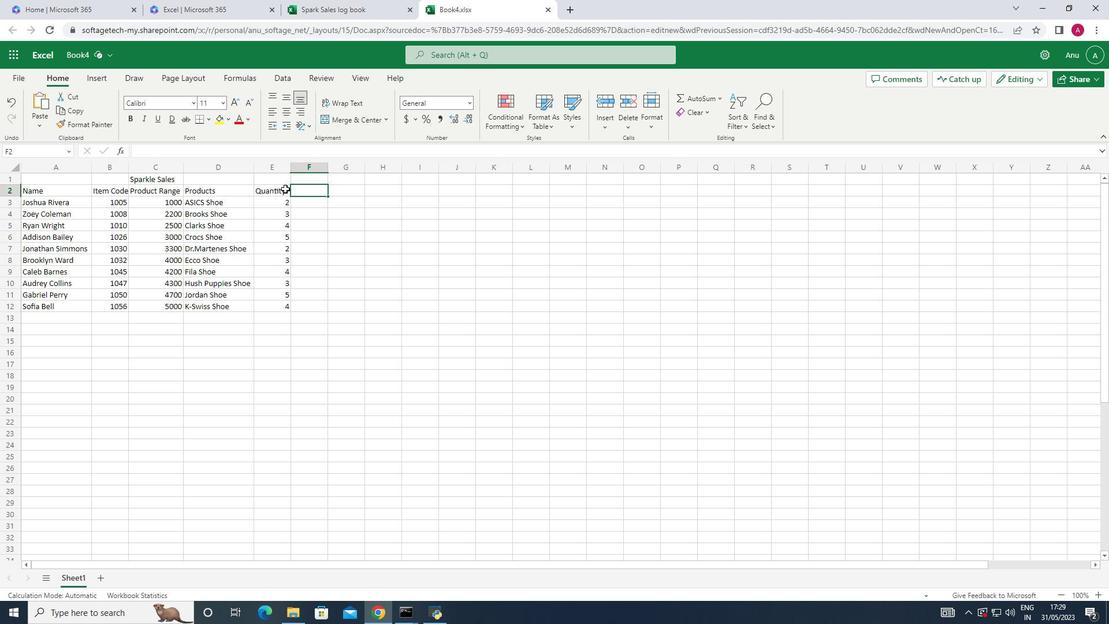 
Action: Key pressed <Key.shift>Total<Key.down>=
Screenshot: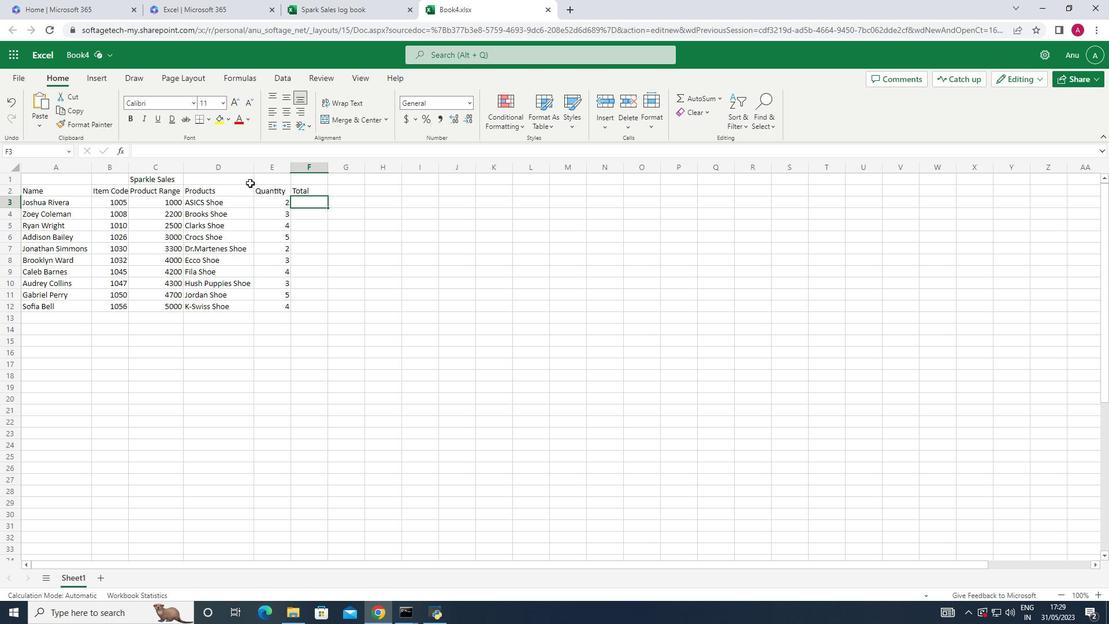 
Action: Mouse moved to (172, 204)
Screenshot: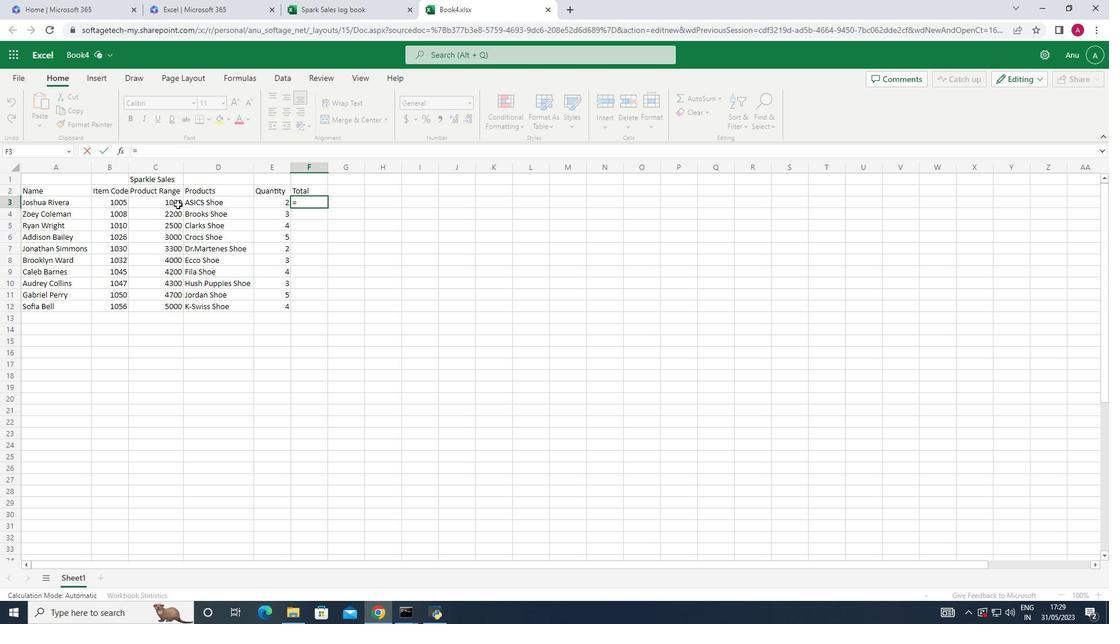 
Action: Mouse pressed left at (172, 204)
Screenshot: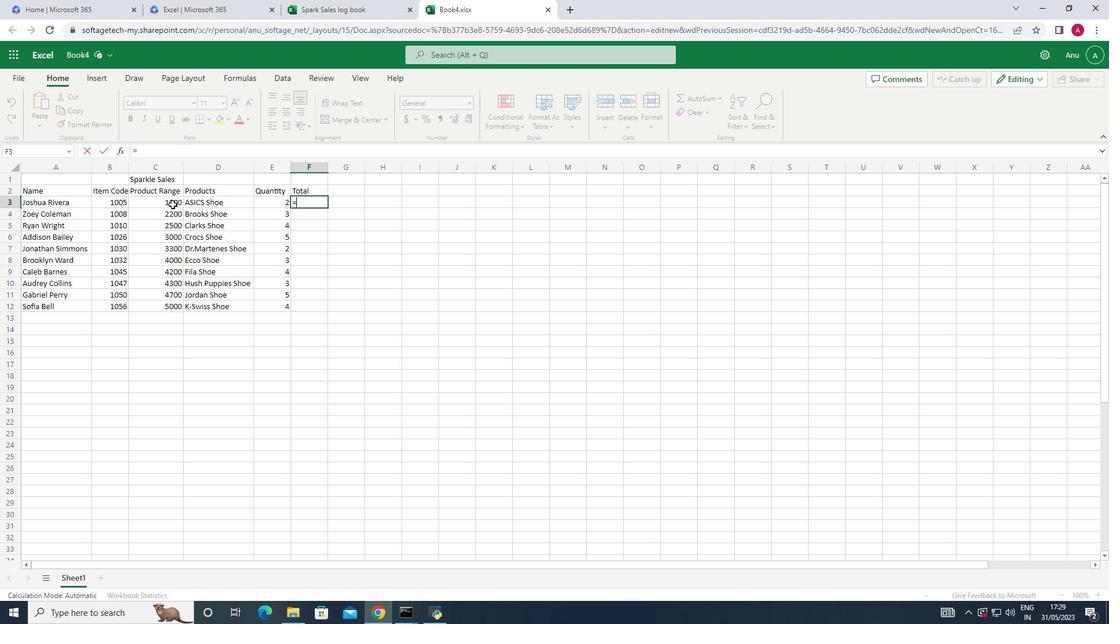 
Action: Key pressed *
Screenshot: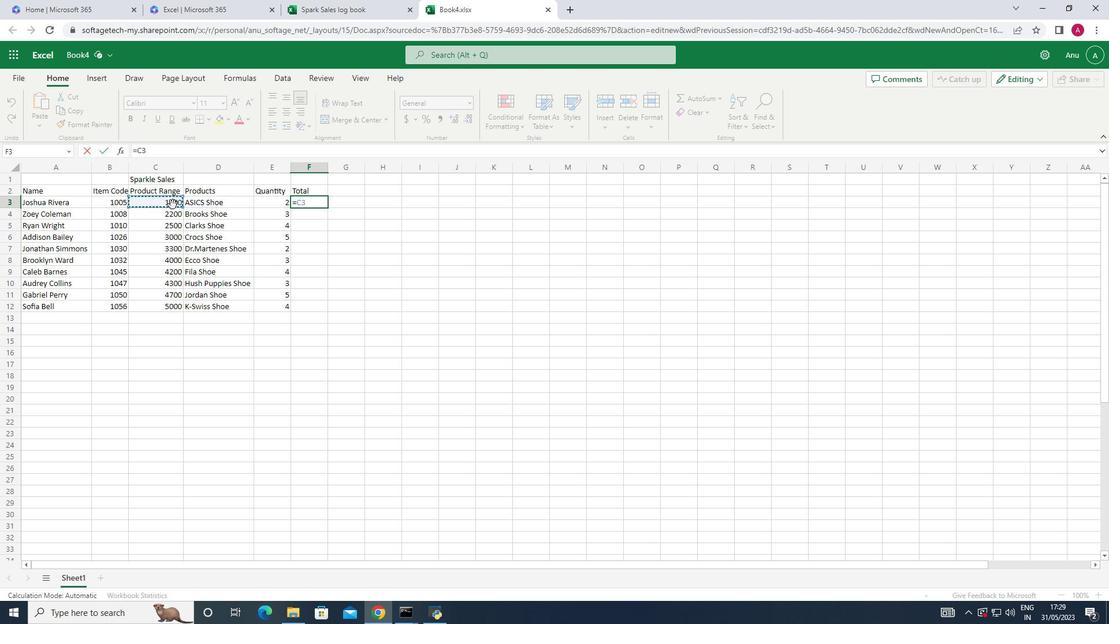 
Action: Mouse moved to (279, 202)
Screenshot: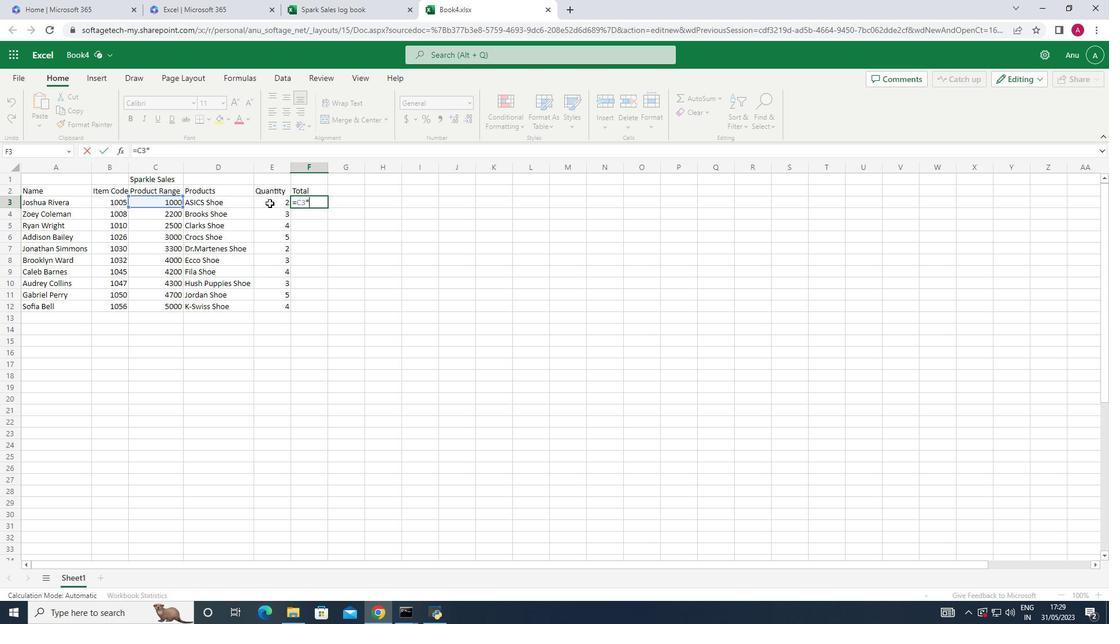 
Action: Mouse pressed left at (279, 202)
Screenshot: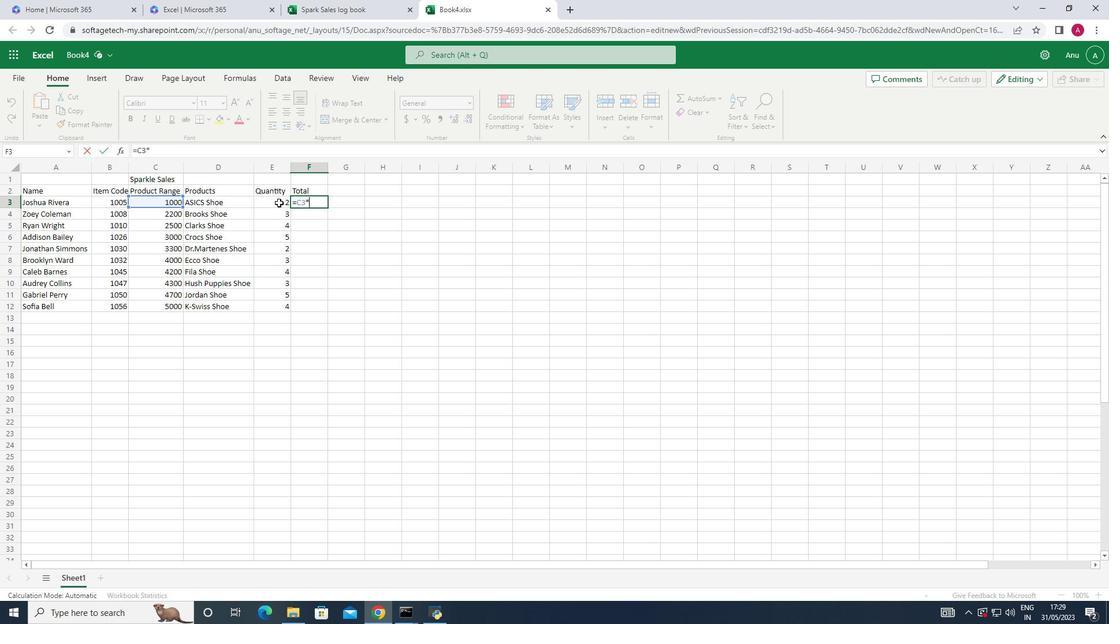 
Action: Mouse moved to (280, 204)
Screenshot: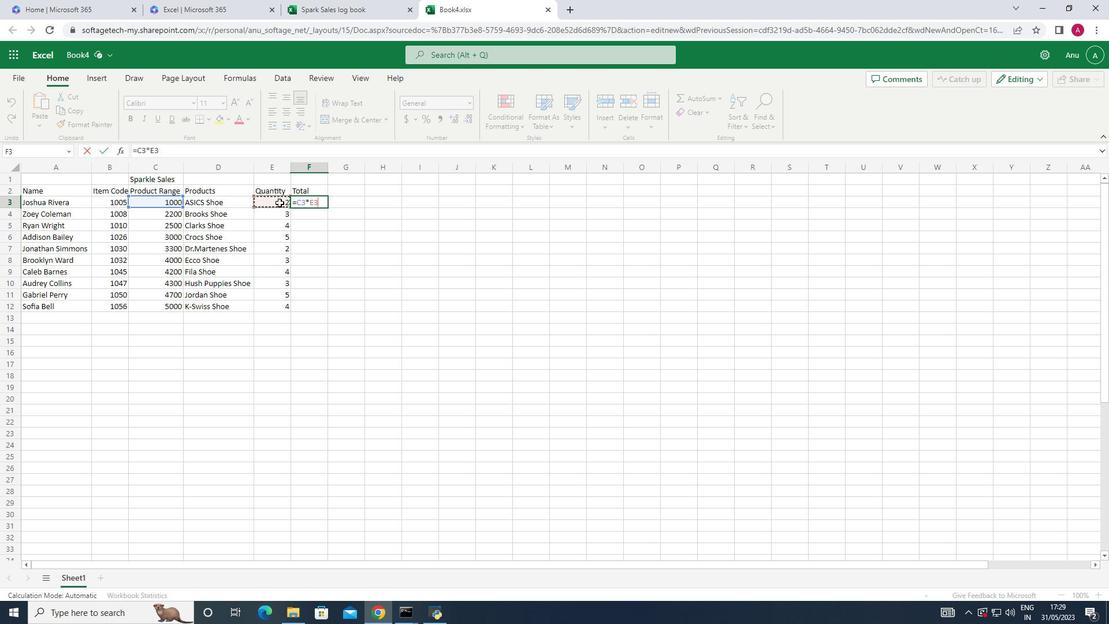 
Action: Key pressed <Key.enter>
Screenshot: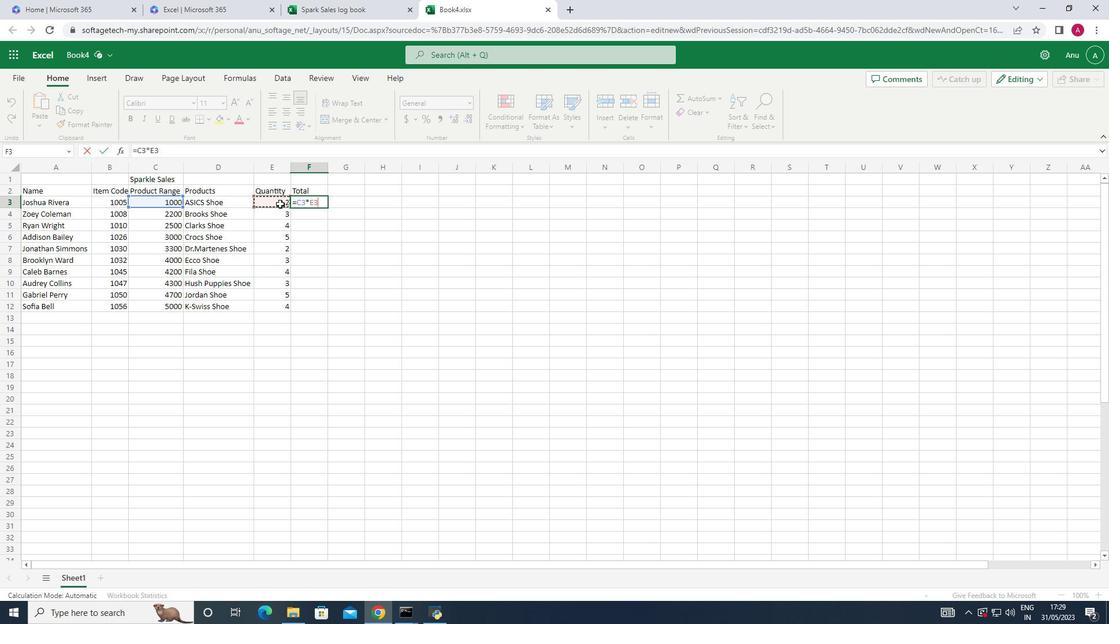 
Action: Mouse moved to (330, 201)
Screenshot: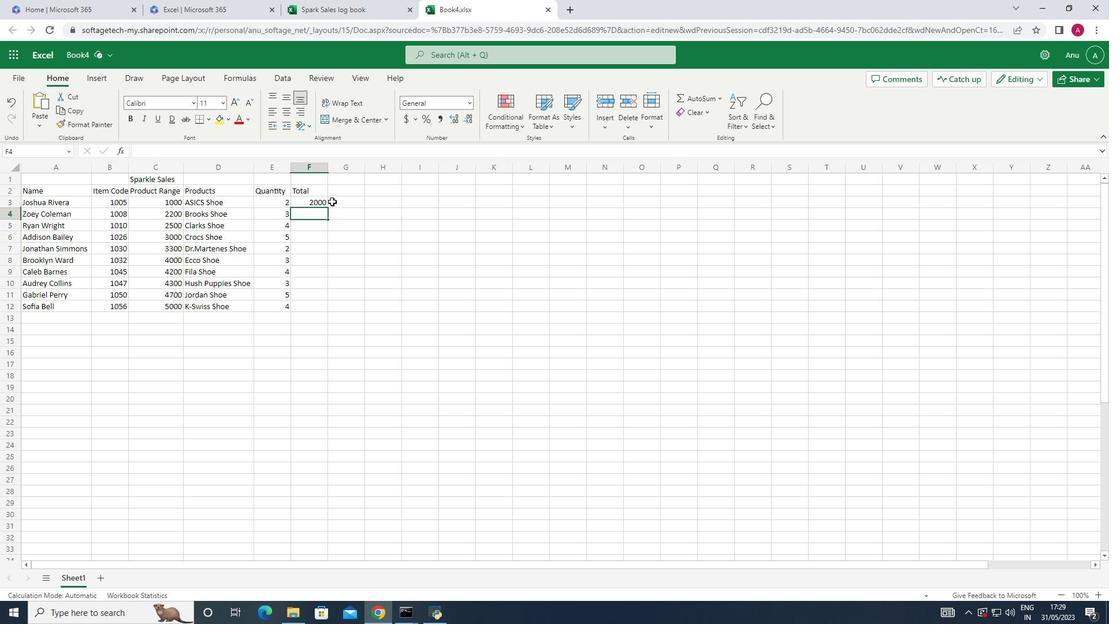 
Action: Mouse pressed left at (330, 201)
Screenshot: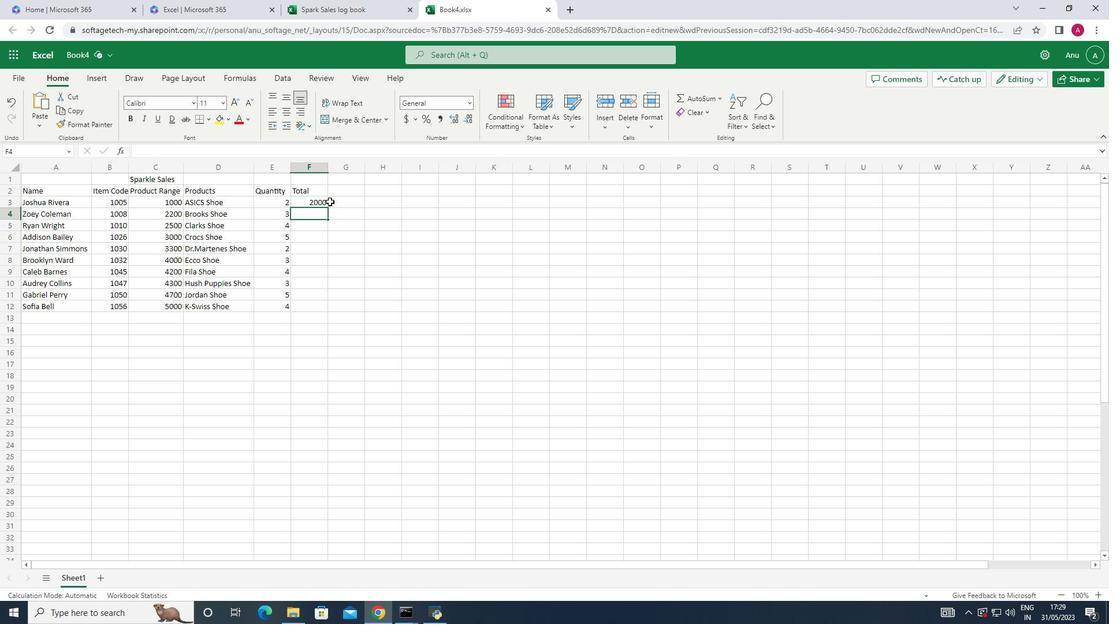
Action: Mouse moved to (312, 204)
Screenshot: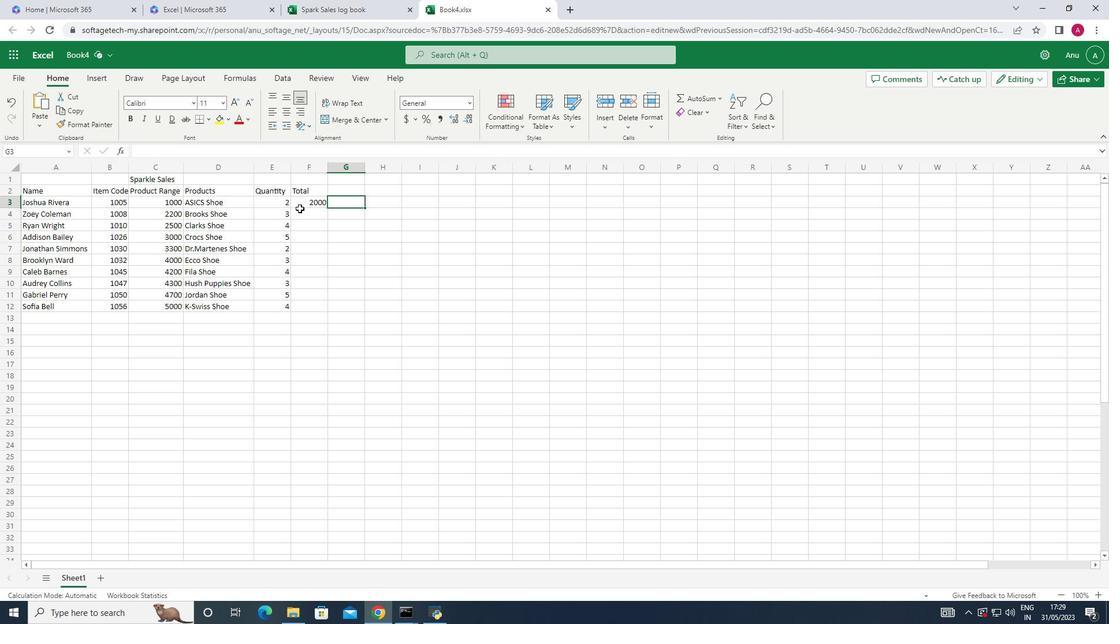 
Action: Mouse pressed left at (312, 204)
Screenshot: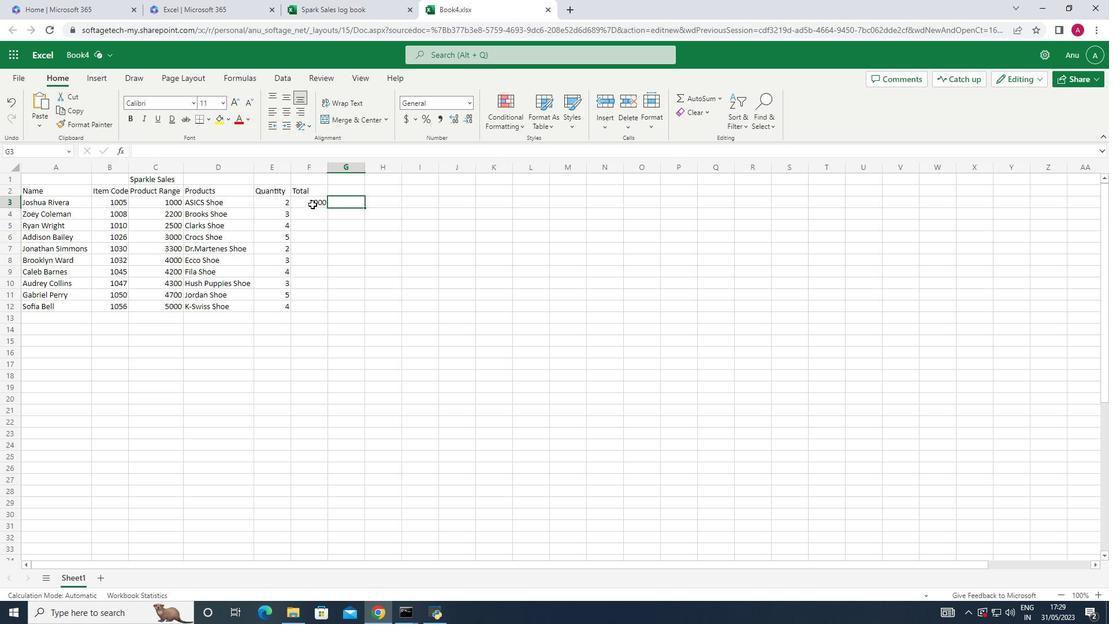 
Action: Mouse moved to (328, 209)
Screenshot: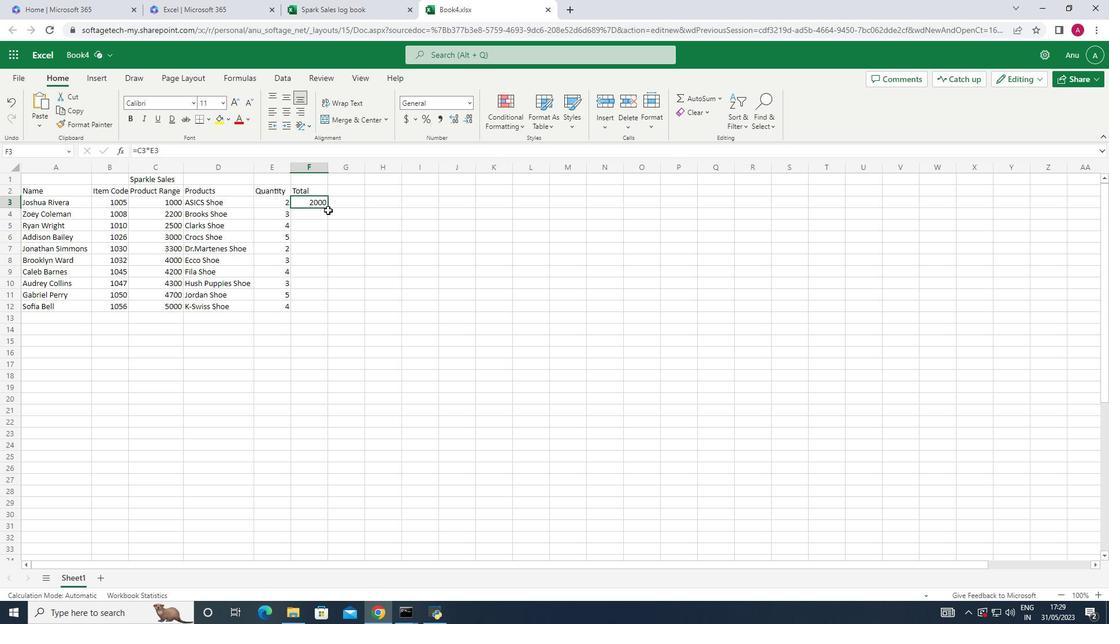 
Action: Mouse pressed left at (328, 209)
Screenshot: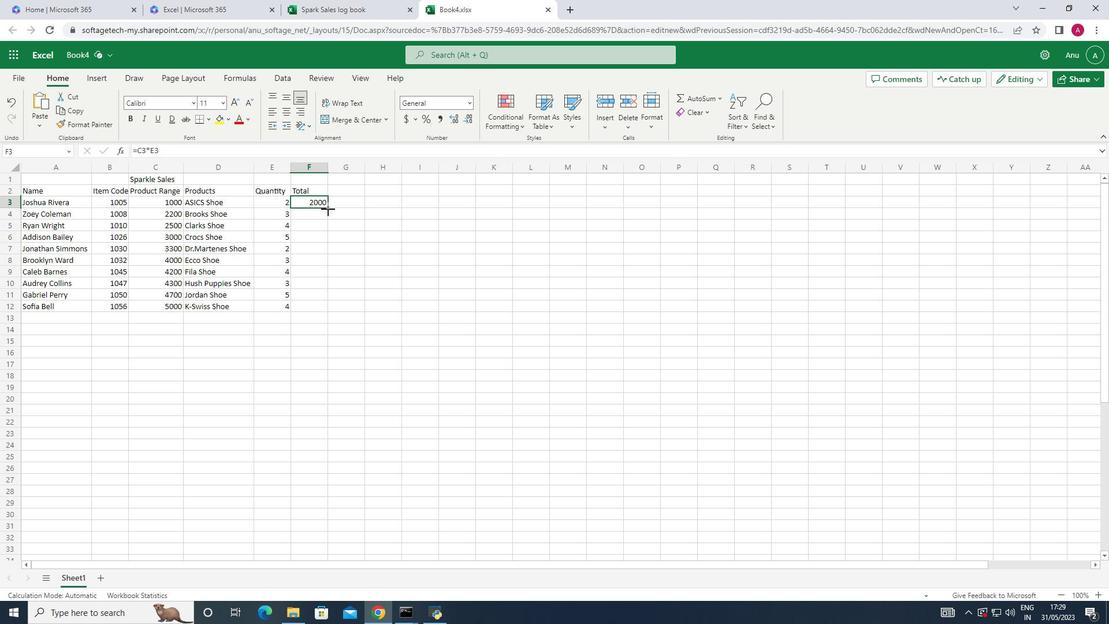 
Action: Mouse moved to (345, 188)
Screenshot: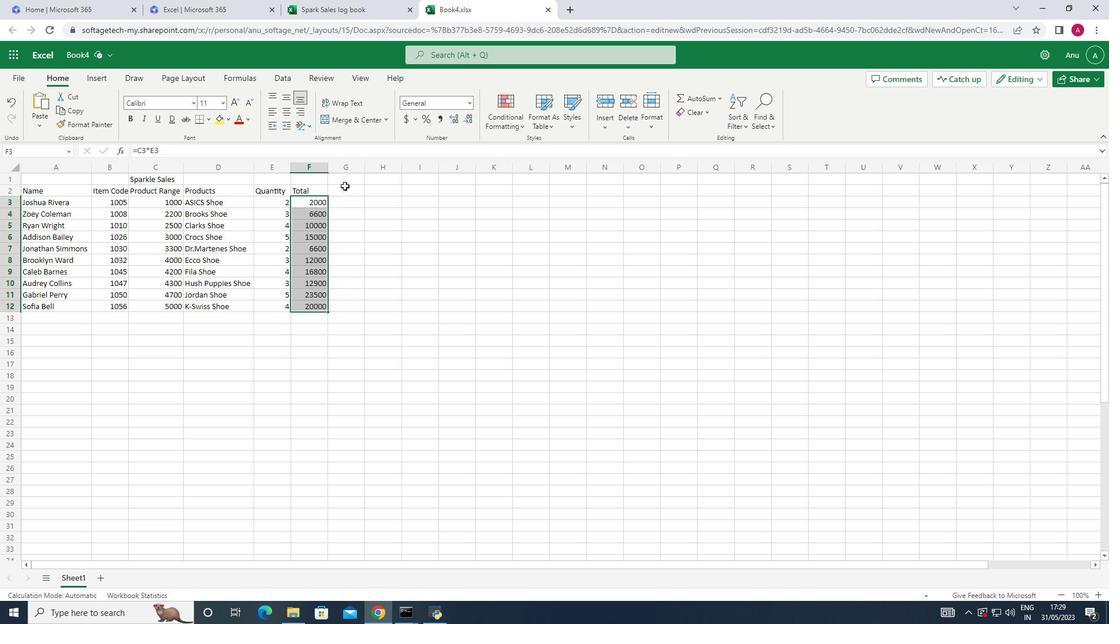 
Action: Mouse pressed left at (345, 188)
Screenshot: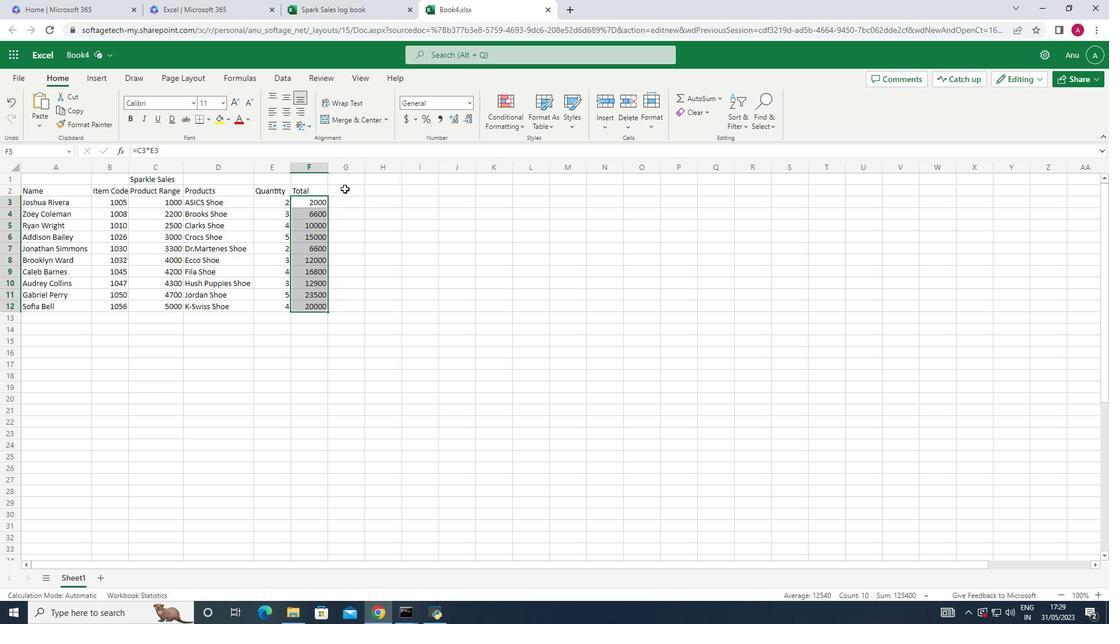 
Action: Key pressed <Key.shift>Commission<Key.down>=
Screenshot: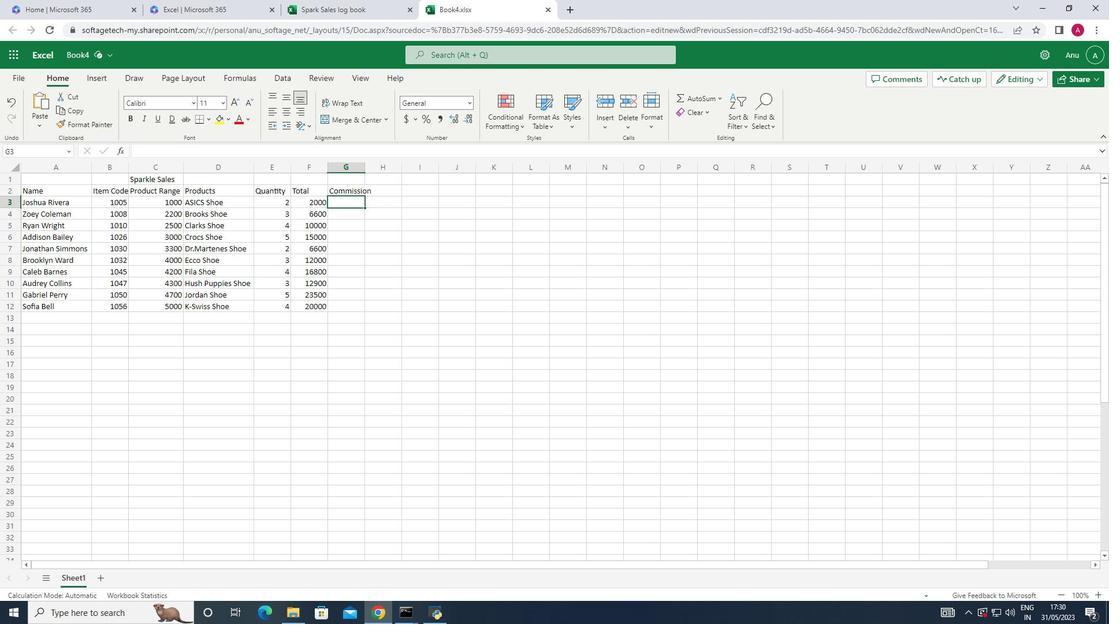 
Action: Mouse moved to (309, 198)
Screenshot: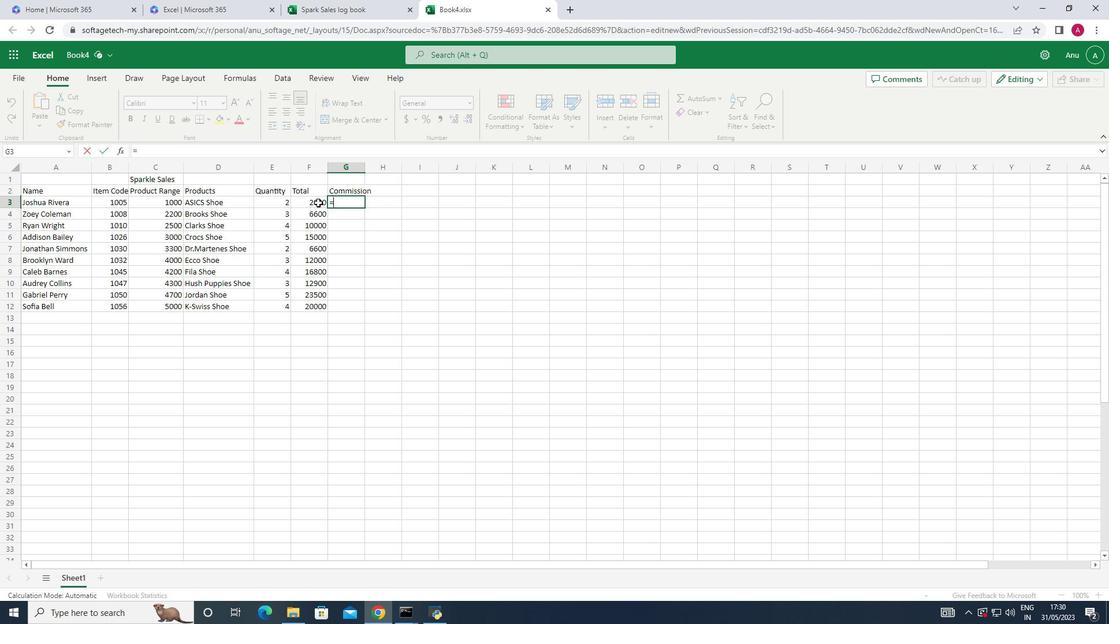 
Action: Mouse pressed left at (309, 198)
Screenshot: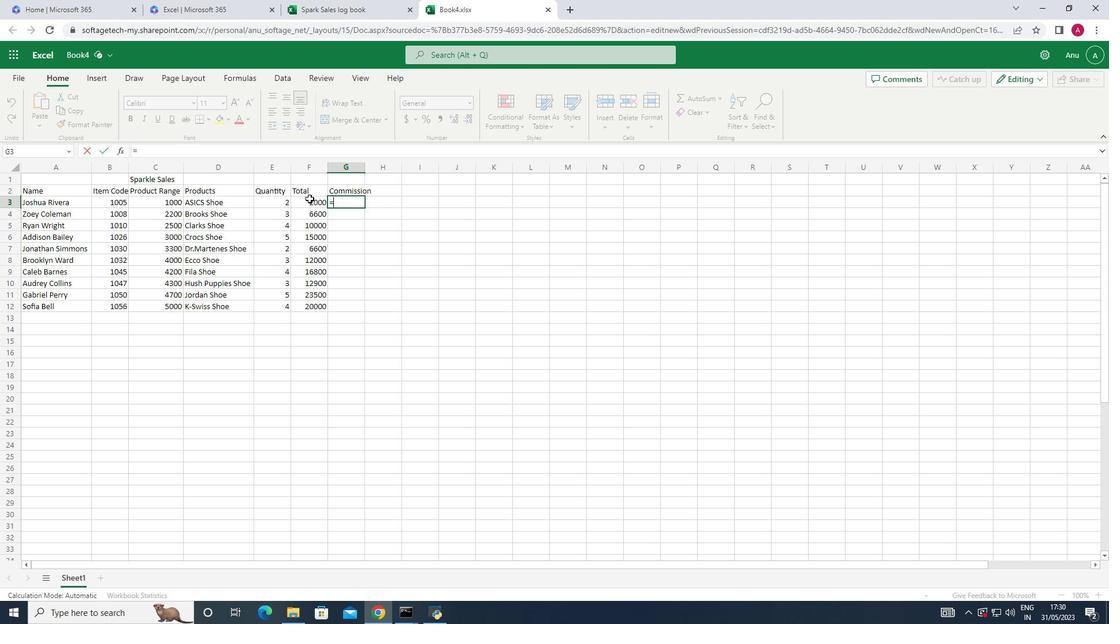 
Action: Key pressed *2<Key.shift_r>%<Key.enter>
Screenshot: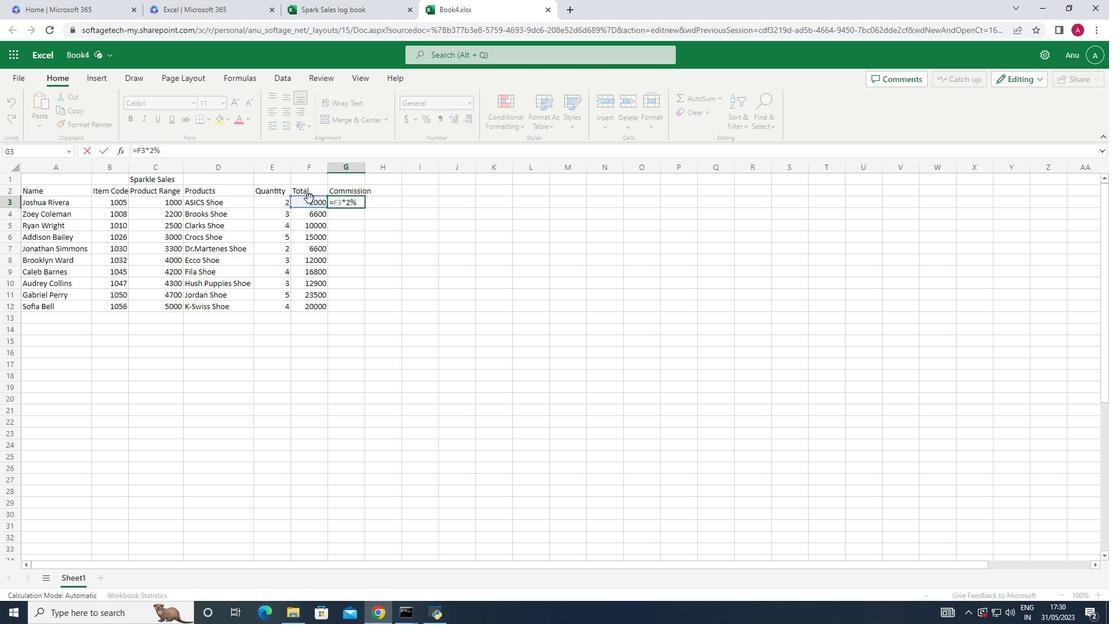 
Action: Mouse moved to (351, 202)
Screenshot: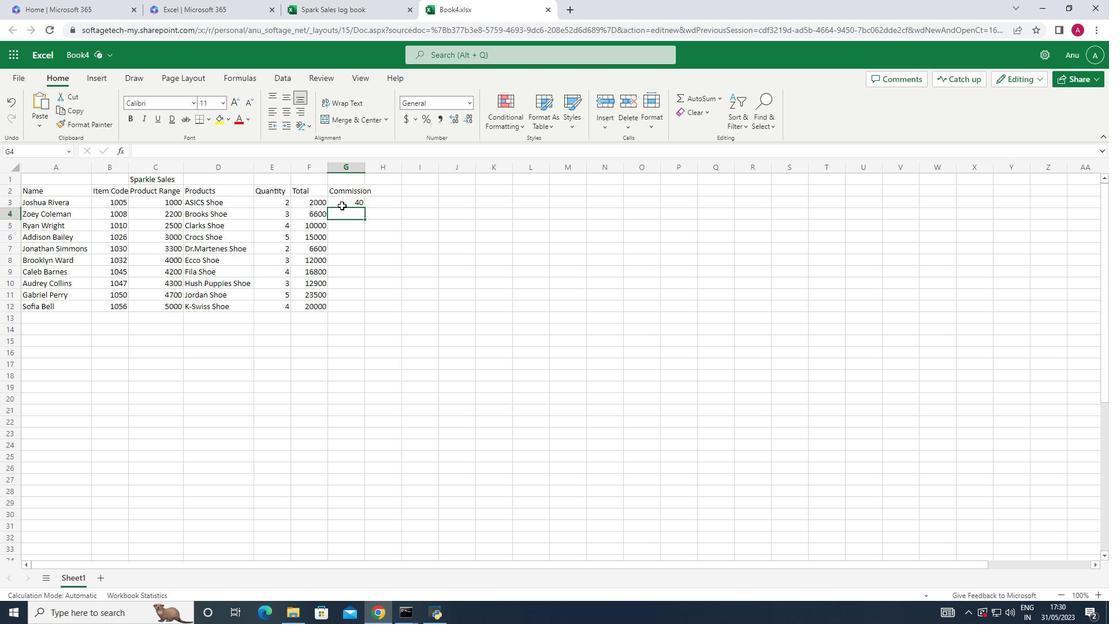 
Action: Mouse pressed left at (351, 202)
Screenshot: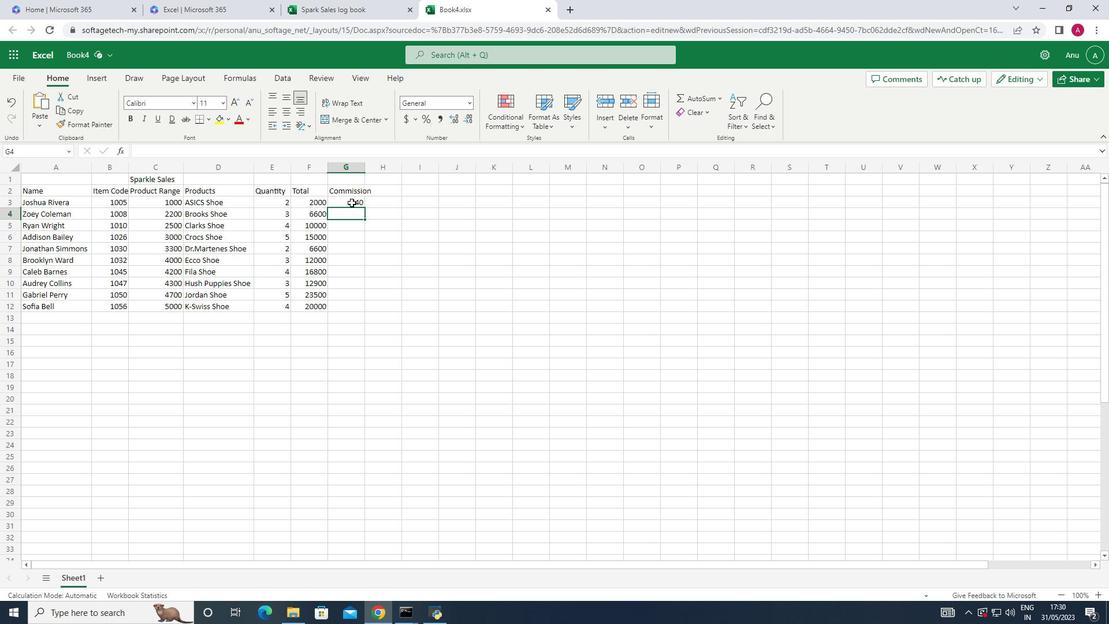 
Action: Mouse moved to (365, 206)
Screenshot: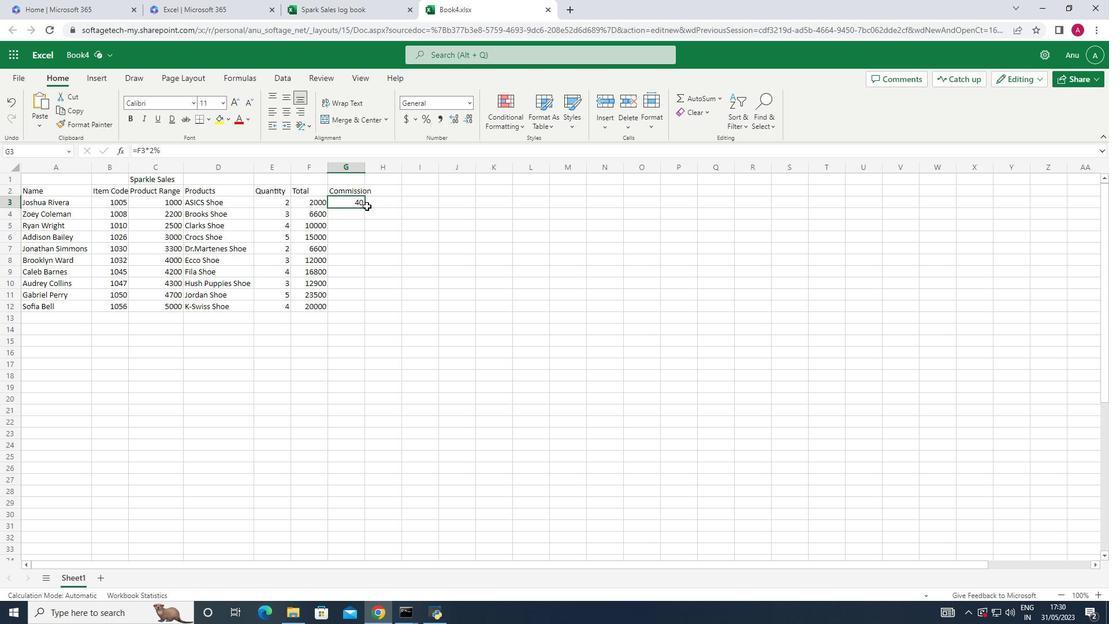 
Action: Mouse pressed left at (365, 206)
Screenshot: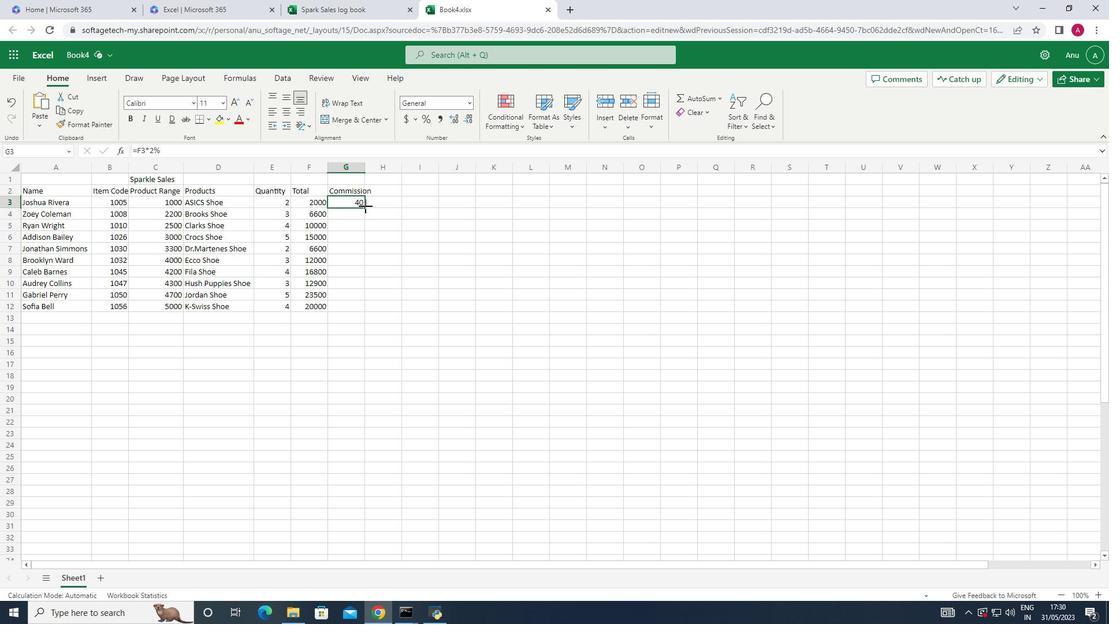 
Action: Mouse moved to (402, 312)
Screenshot: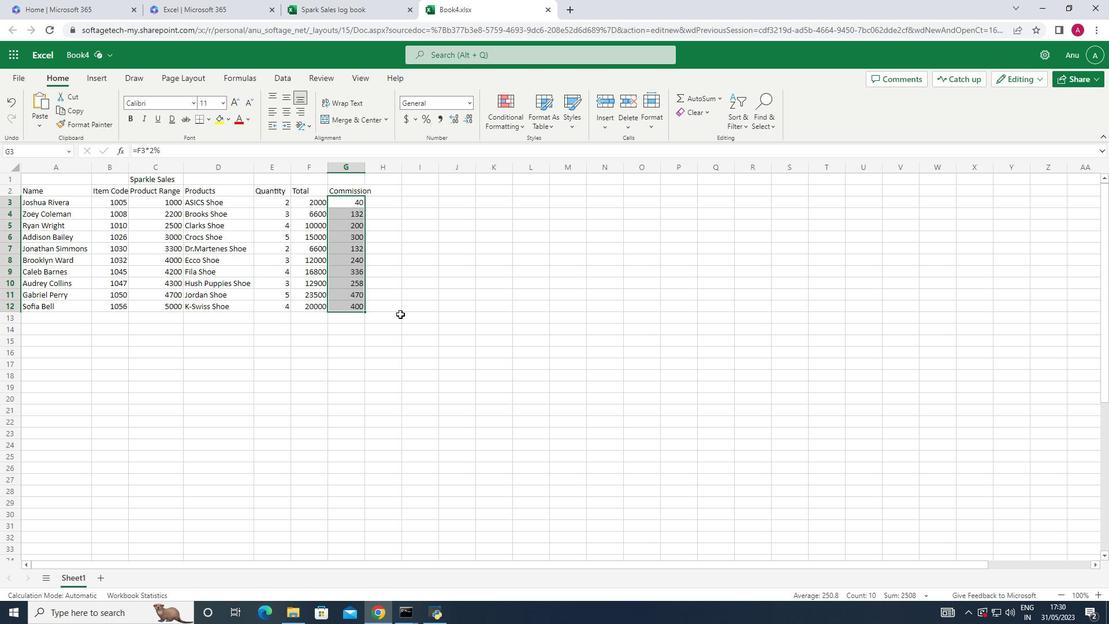 
Action: Mouse pressed left at (402, 312)
Screenshot: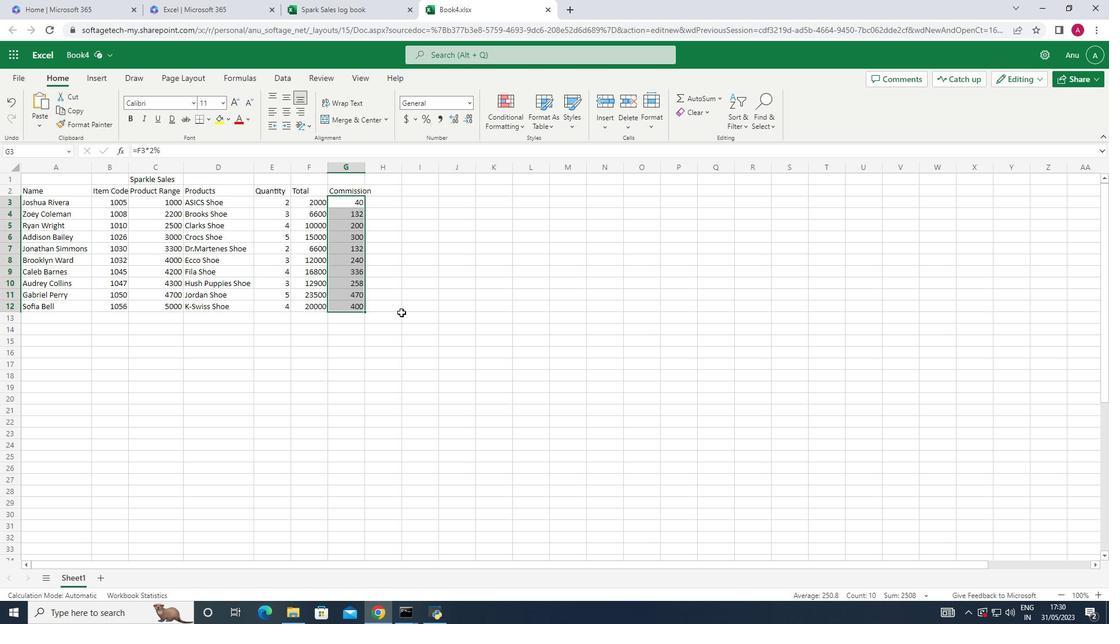 
Action: Mouse moved to (366, 163)
Screenshot: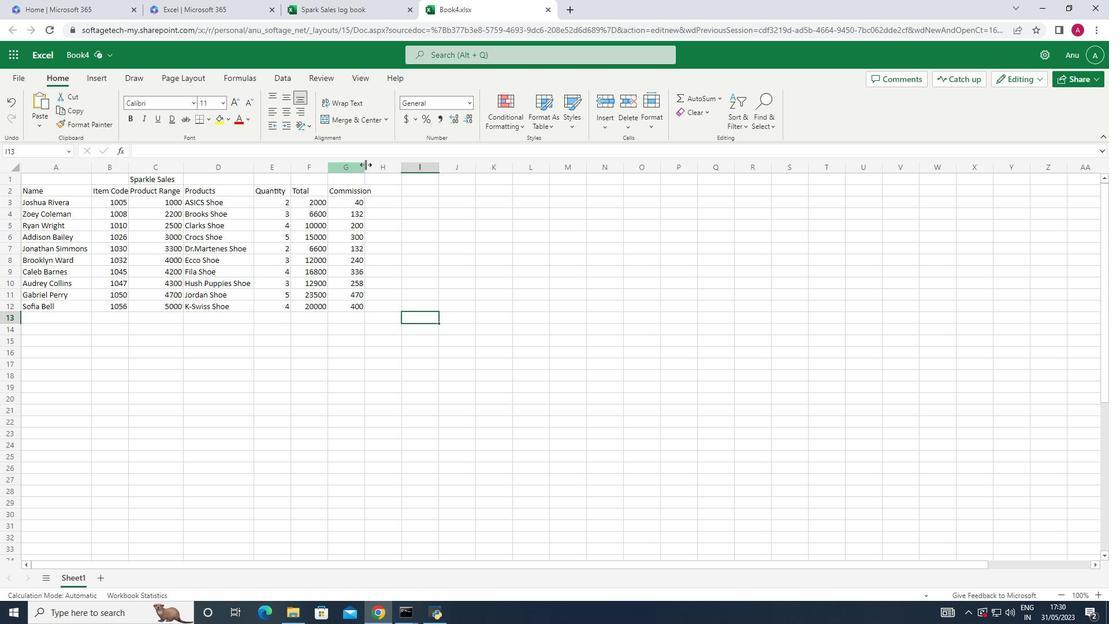 
Action: Mouse pressed left at (366, 163)
Screenshot: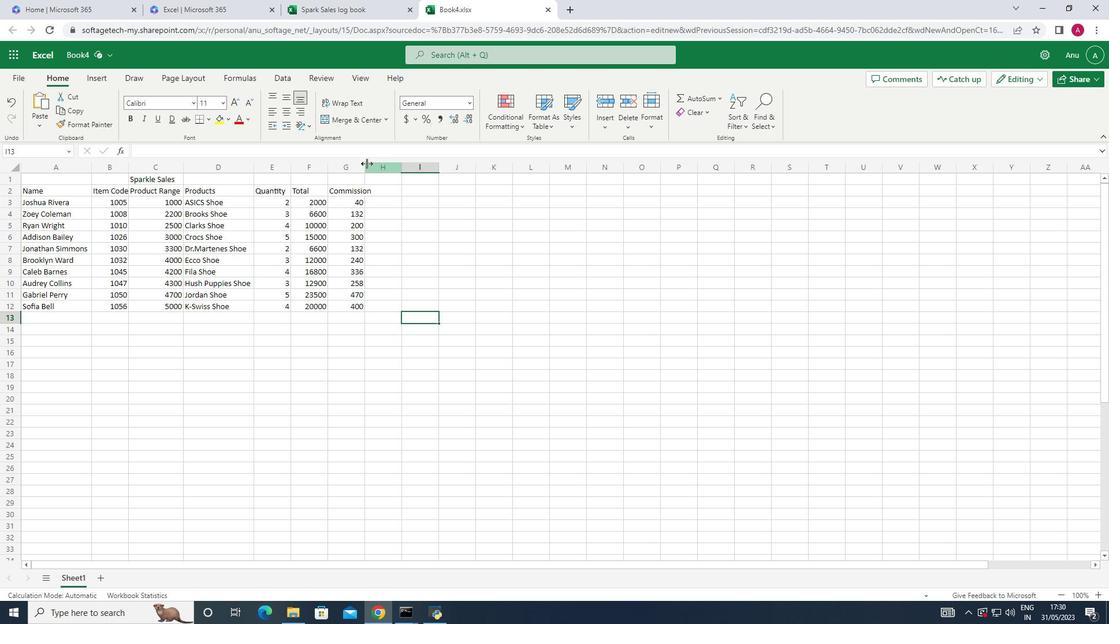 
Action: Mouse pressed left at (366, 163)
Screenshot: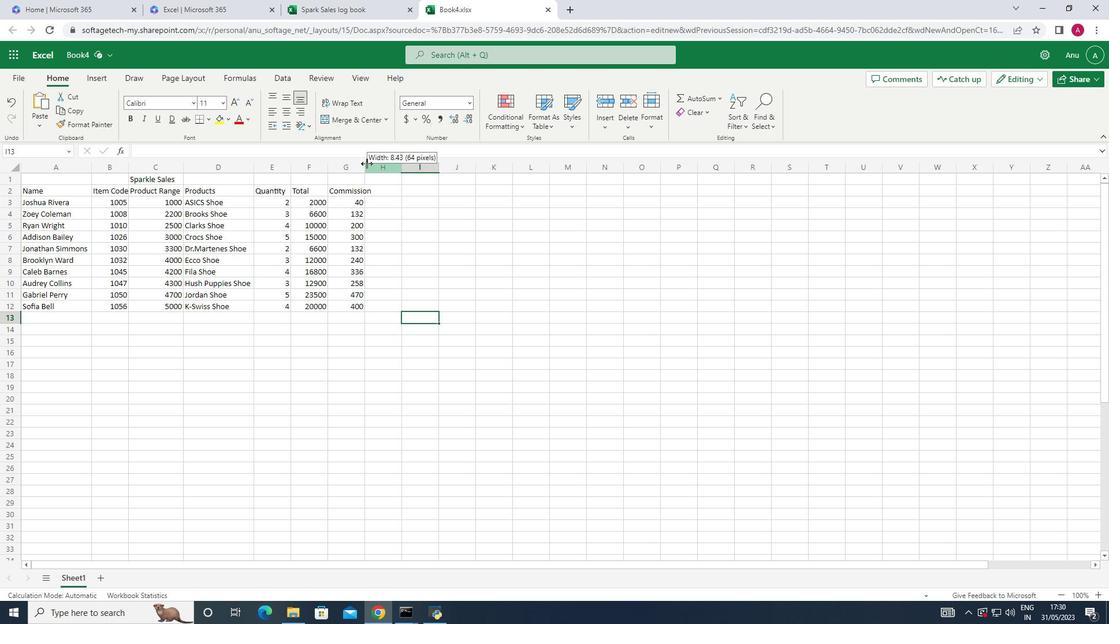 
Action: Mouse moved to (19, 73)
Screenshot: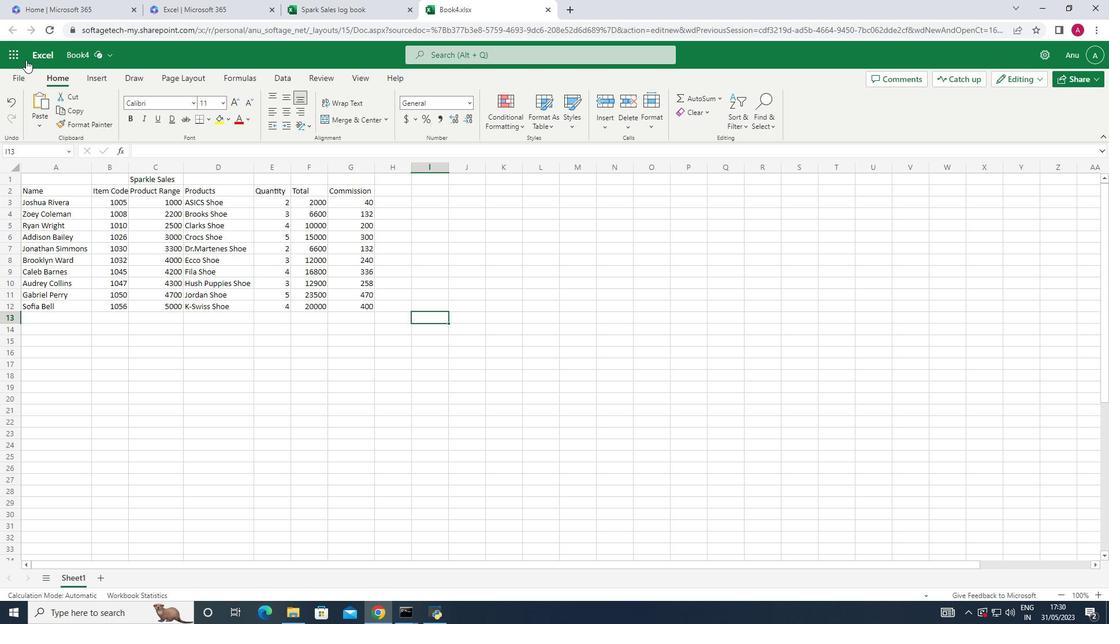 
Action: Mouse pressed left at (19, 73)
Screenshot: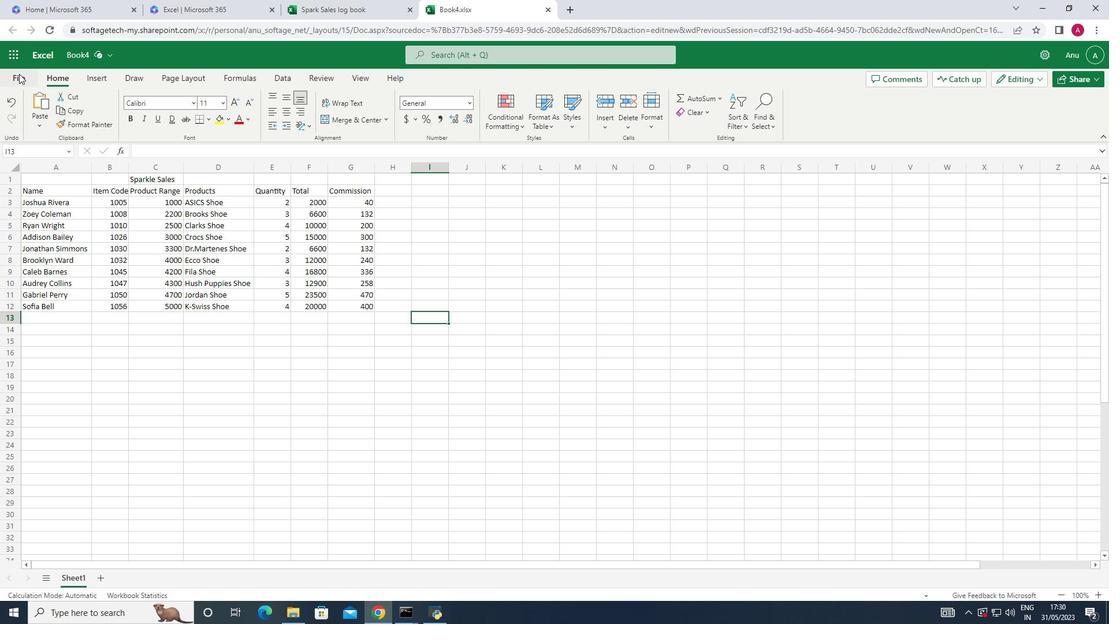 
Action: Mouse moved to (55, 192)
Screenshot: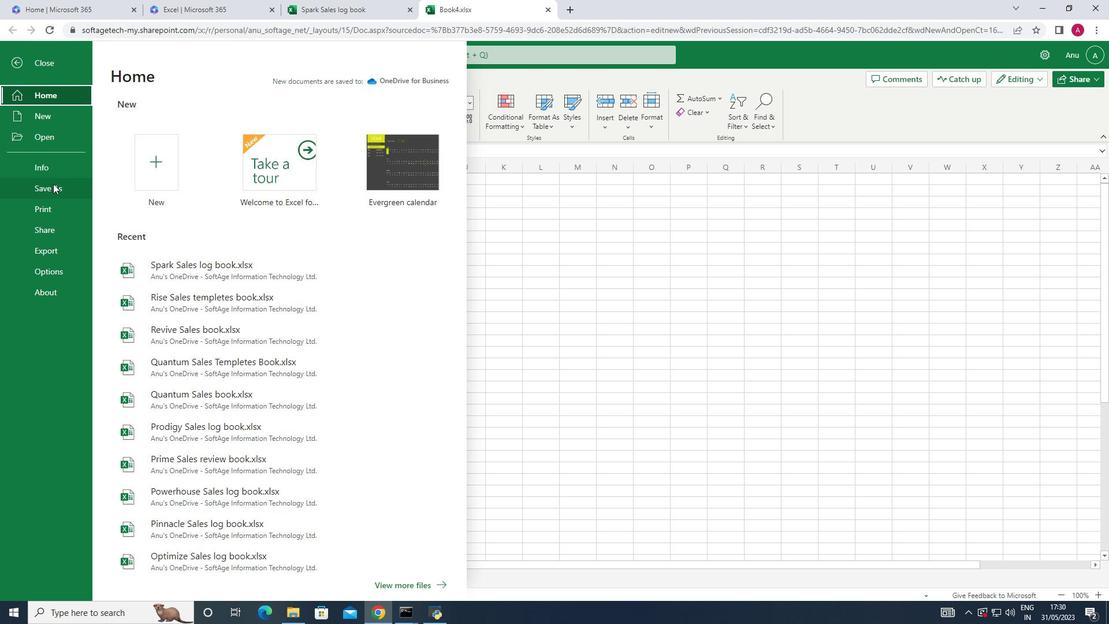 
Action: Mouse pressed left at (55, 192)
Screenshot: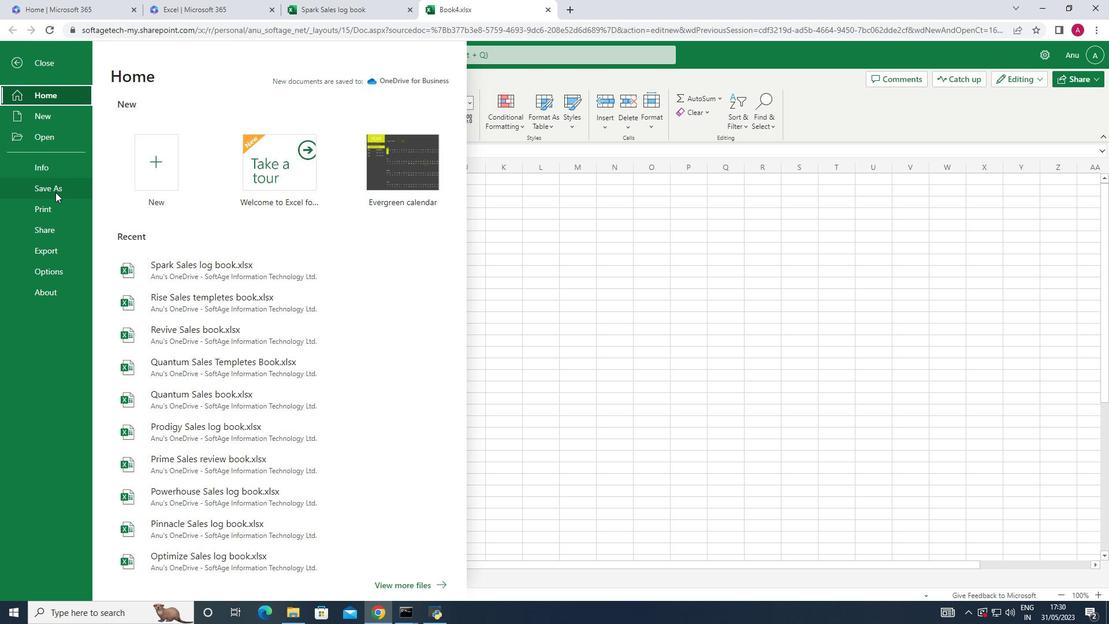 
Action: Mouse moved to (151, 161)
Screenshot: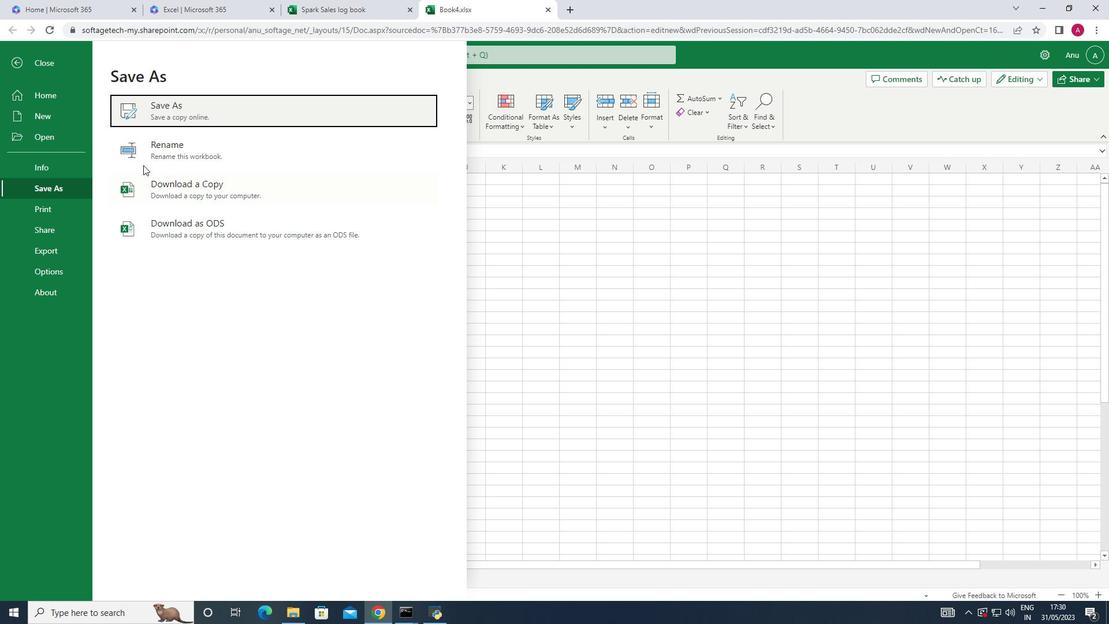 
Action: Mouse pressed left at (151, 161)
Screenshot: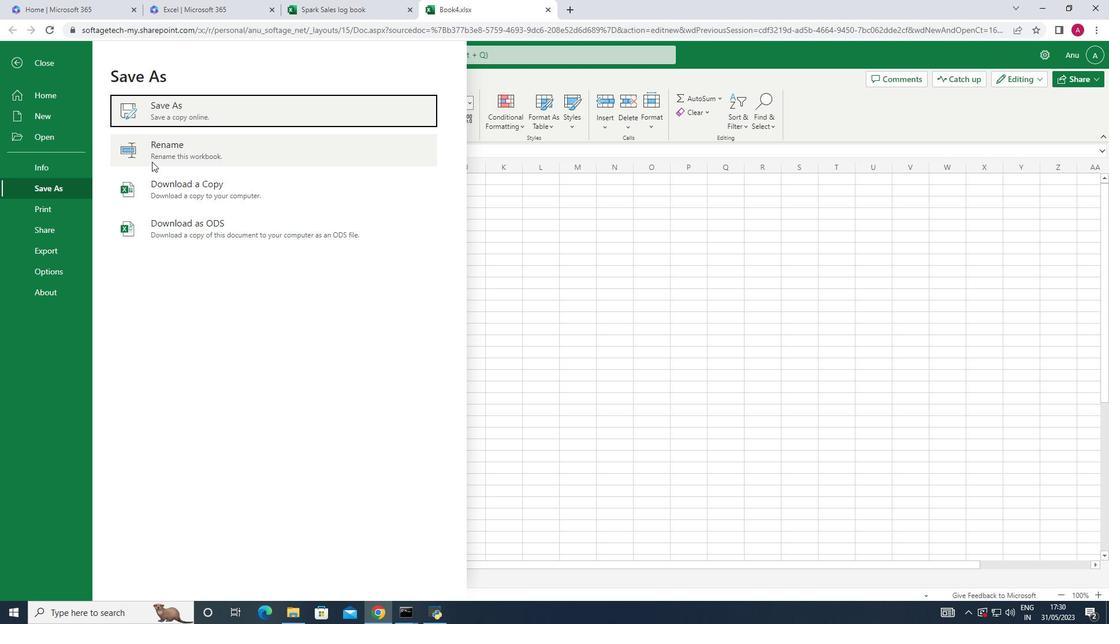 
Action: Mouse moved to (93, 116)
Screenshot: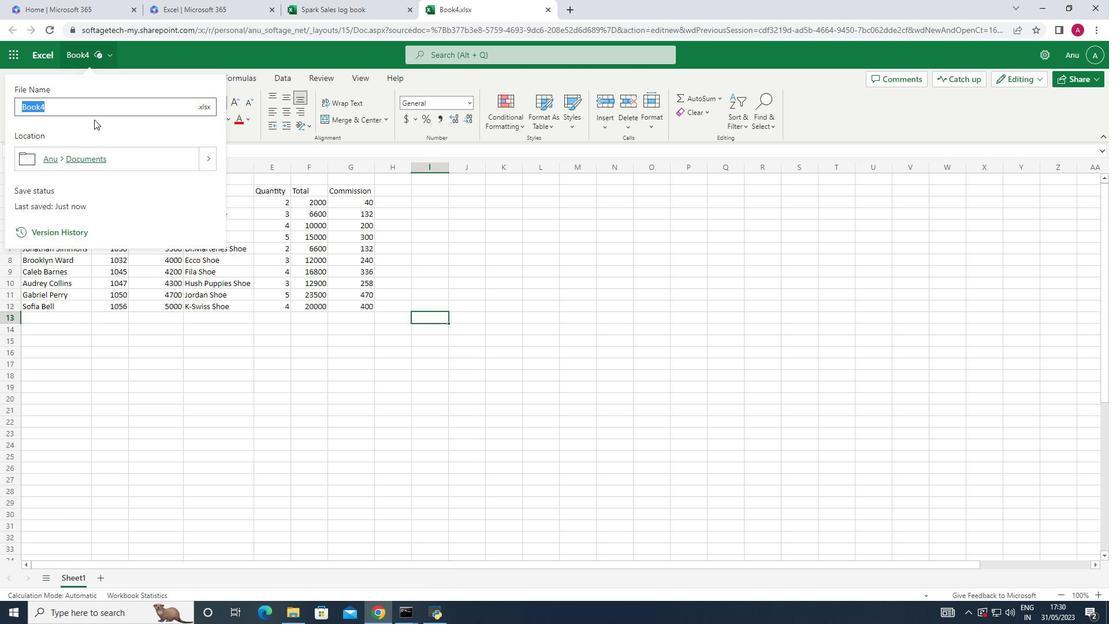 
Action: Key pressed <Key.shift><Key.shift><Key.shift><Key.shift><Key.shift><Key.shift><Key.shift><Key.shift><Key.shift><Key.shift><Key.shift><Key.shift><Key.shift><Key.shift><Key.shift><Key.shift><Key.shift>Sparkle<Key.space><Key.shift>Sales<Key.space><Key.shift><Key.shift><Key.shift><Key.shift><Key.shift><Key.shift><Key.shift><Key.shift><Key.shift><Key.shift><Key.shift><Key.shift><Key.shift><Key.shift><Key.shift><Key.shift>templetes<Key.space>book<Key.enter>
Screenshot: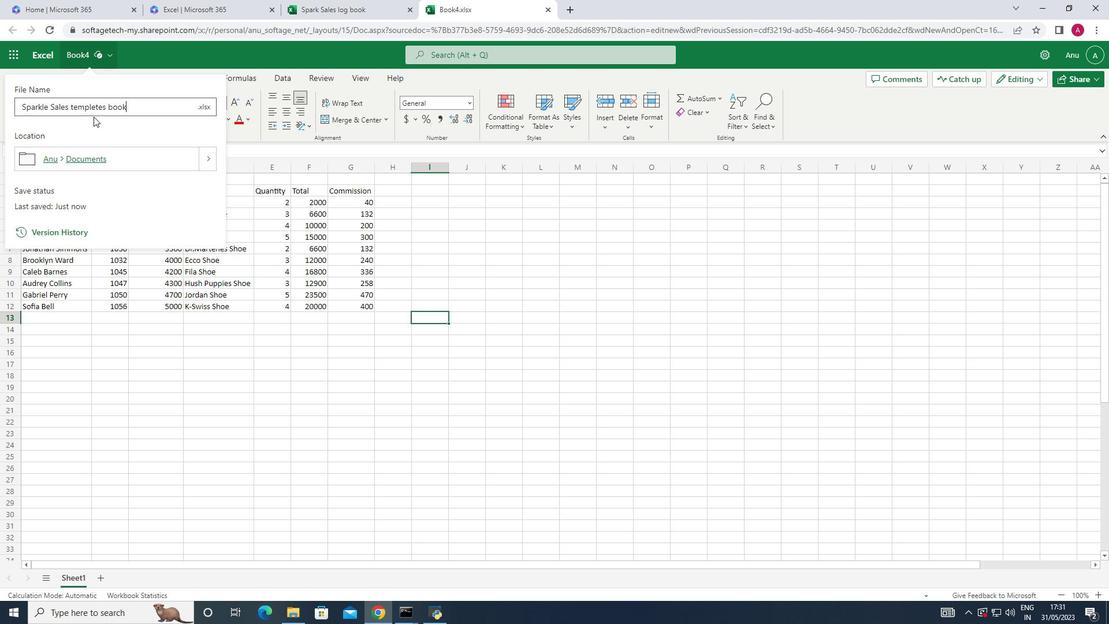 
Action: Mouse moved to (125, 166)
Screenshot: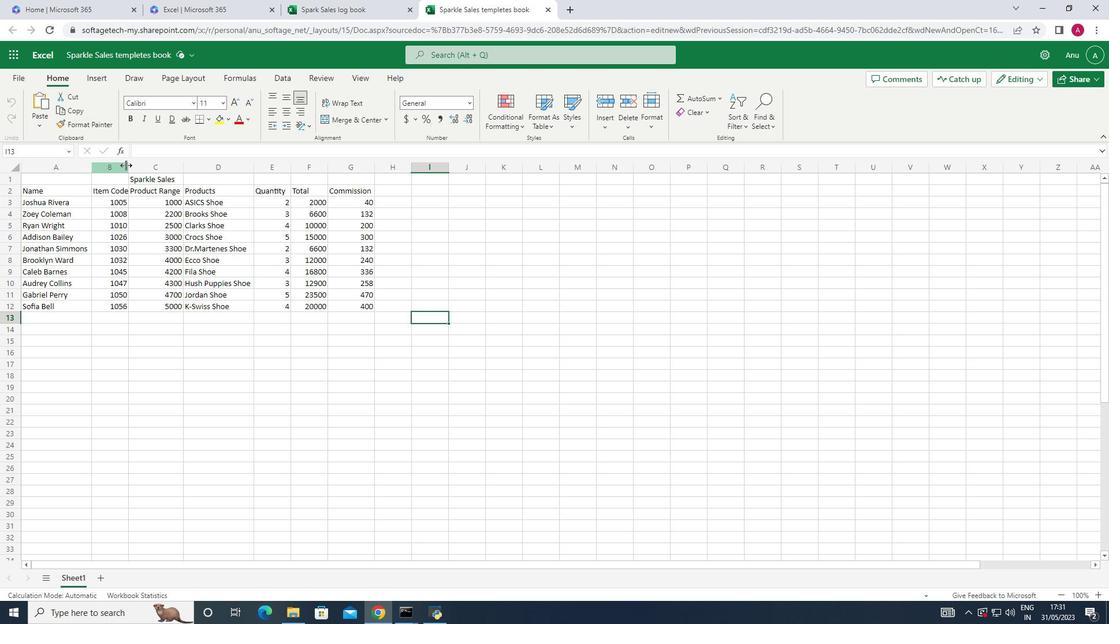
Action: Mouse pressed left at (125, 166)
Screenshot: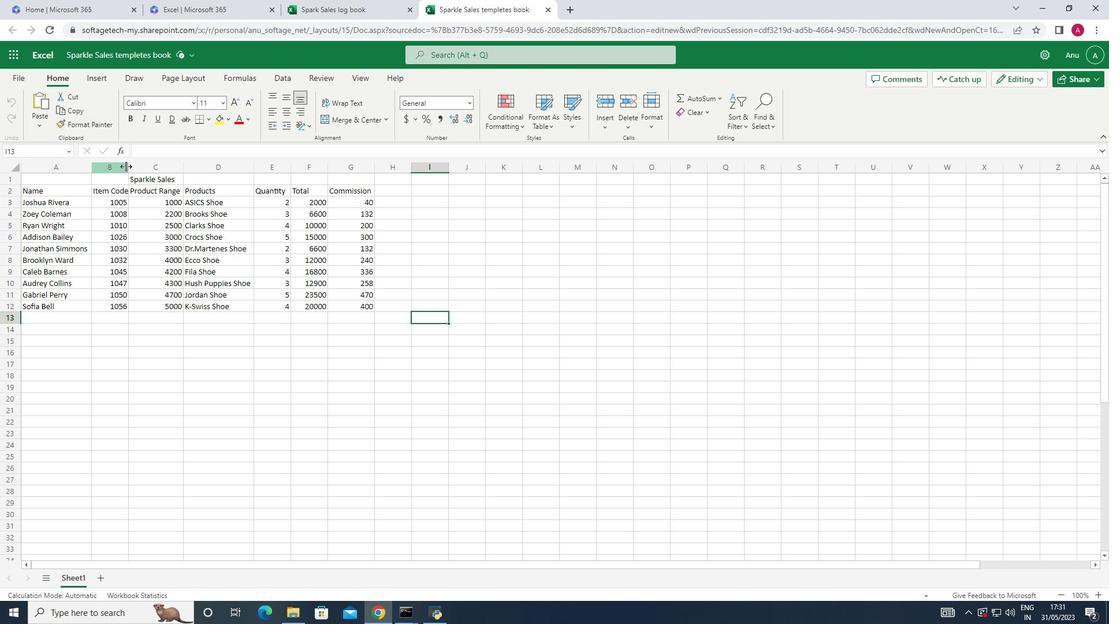 
Action: Mouse moved to (127, 166)
Screenshot: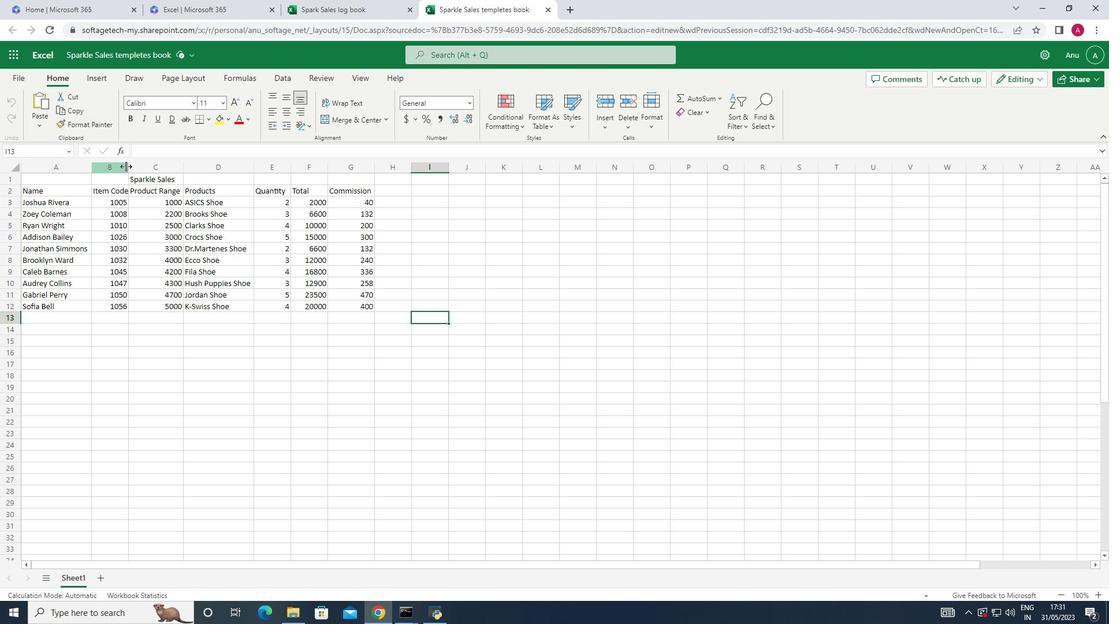 
Action: Mouse pressed left at (127, 166)
Screenshot: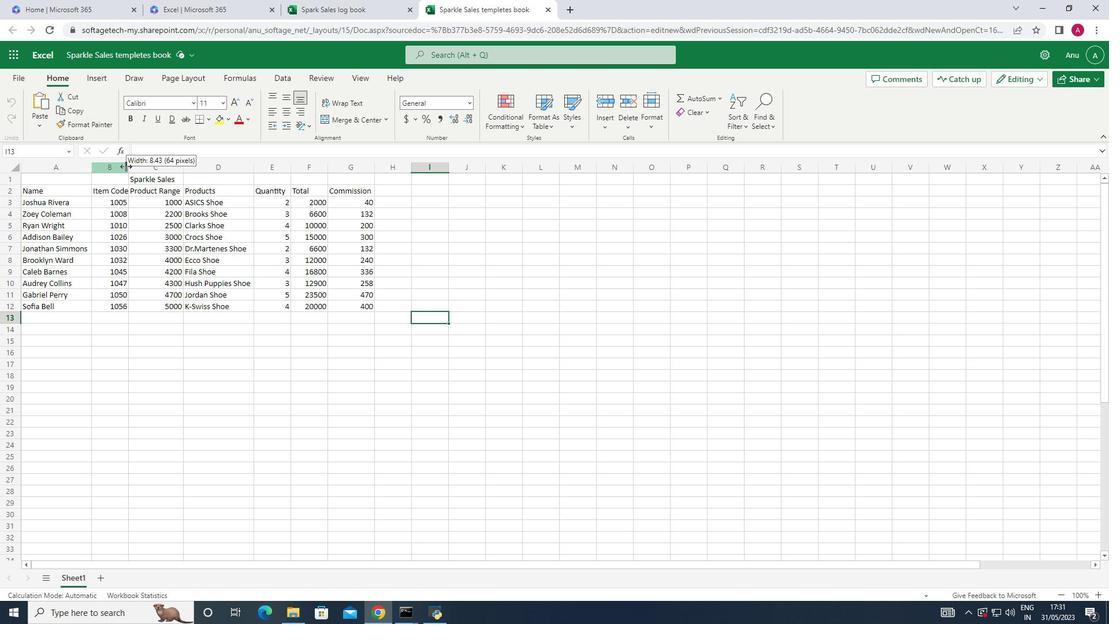 
Action: Mouse moved to (202, 371)
Screenshot: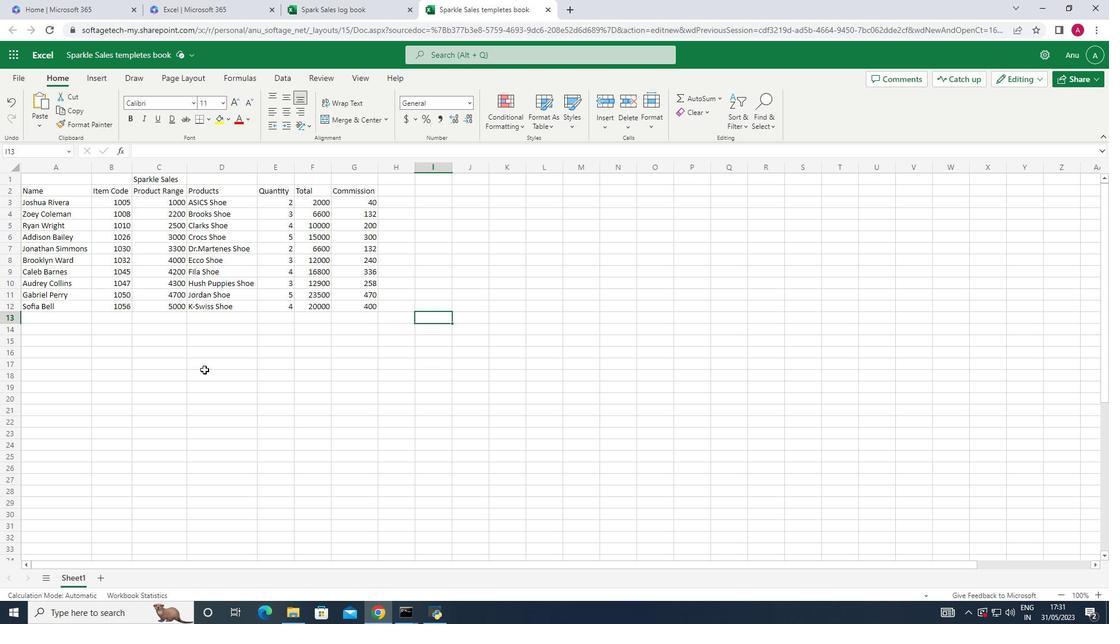 
